 Task: Find connections with filter location Budapest VI. kerület with filter topic #entrepreneursmindsetwith filter profile language French with filter current company AFCONS Infrastructure Limited - A Shapoorji Pallonji Group Company with filter school Lady Irwin College with filter industry Transportation Programs with filter service category Growth Marketing with filter keywords title Accounts Payable/Receivable Clerk
Action: Mouse moved to (510, 67)
Screenshot: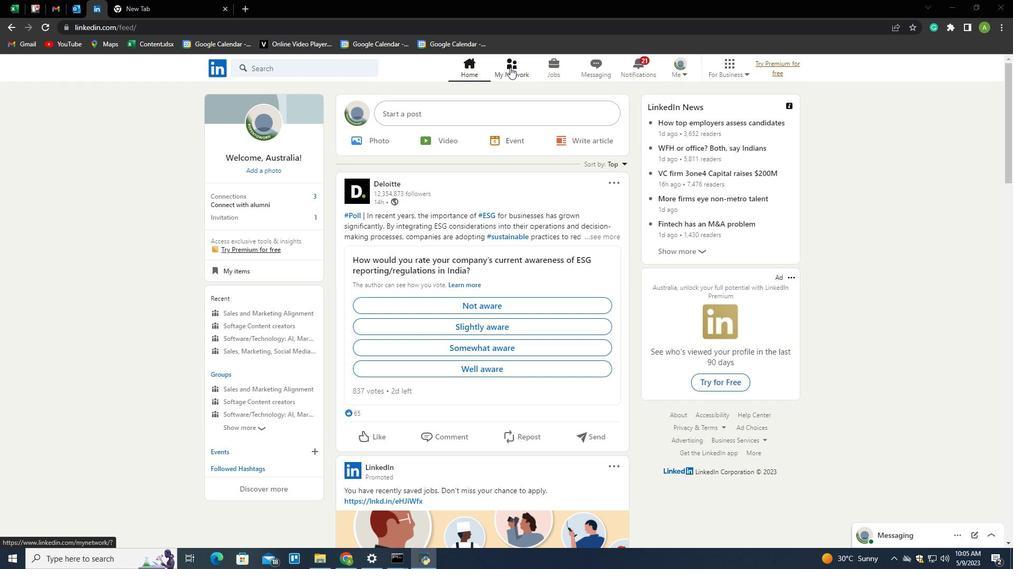 
Action: Mouse pressed left at (510, 67)
Screenshot: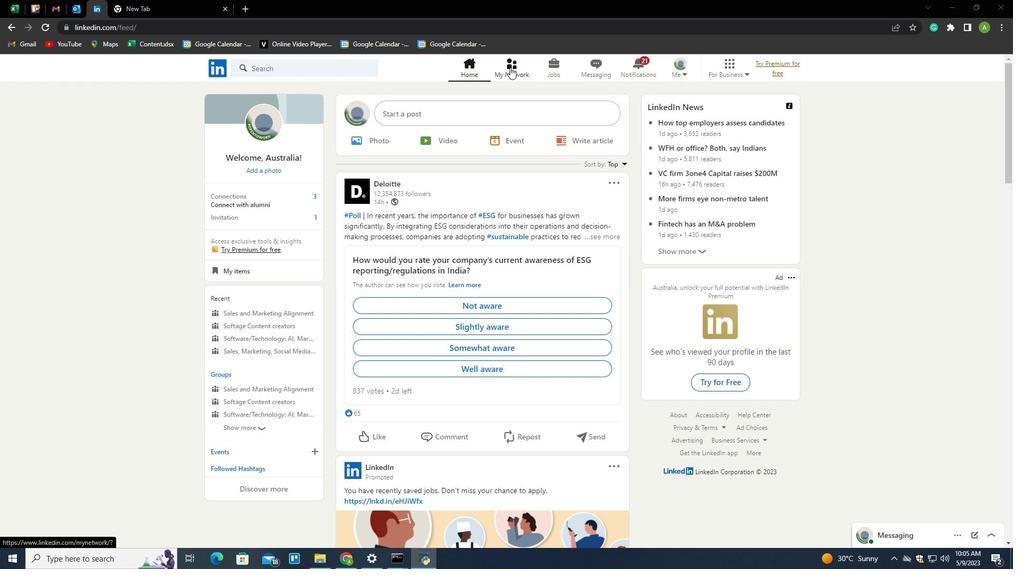 
Action: Mouse moved to (273, 127)
Screenshot: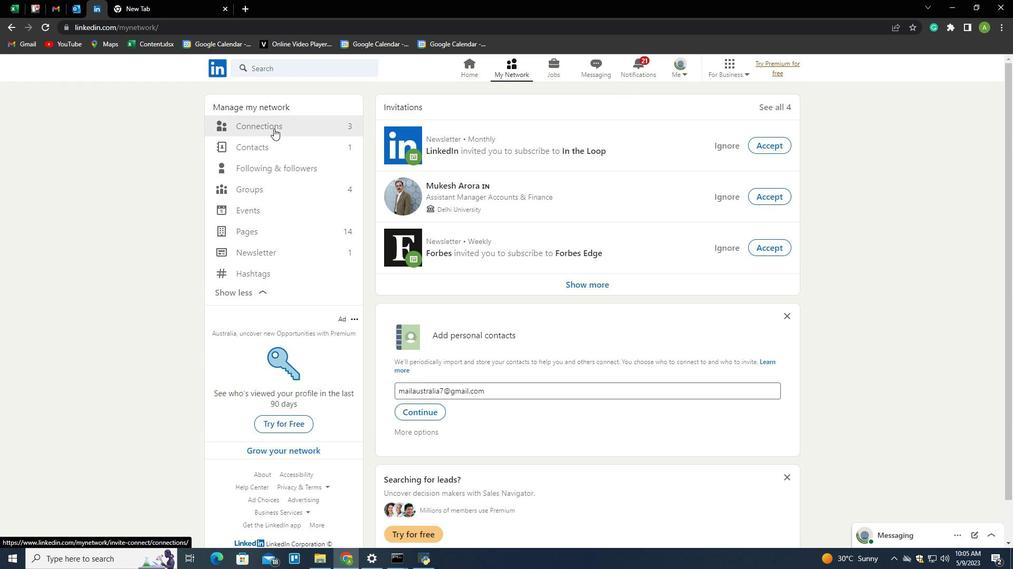 
Action: Mouse pressed left at (273, 127)
Screenshot: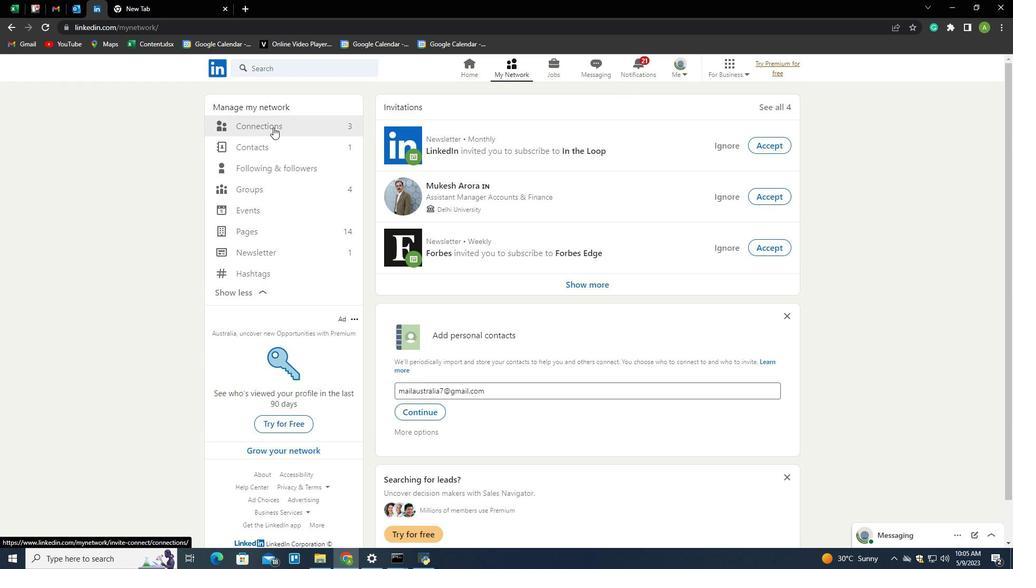 
Action: Mouse moved to (569, 128)
Screenshot: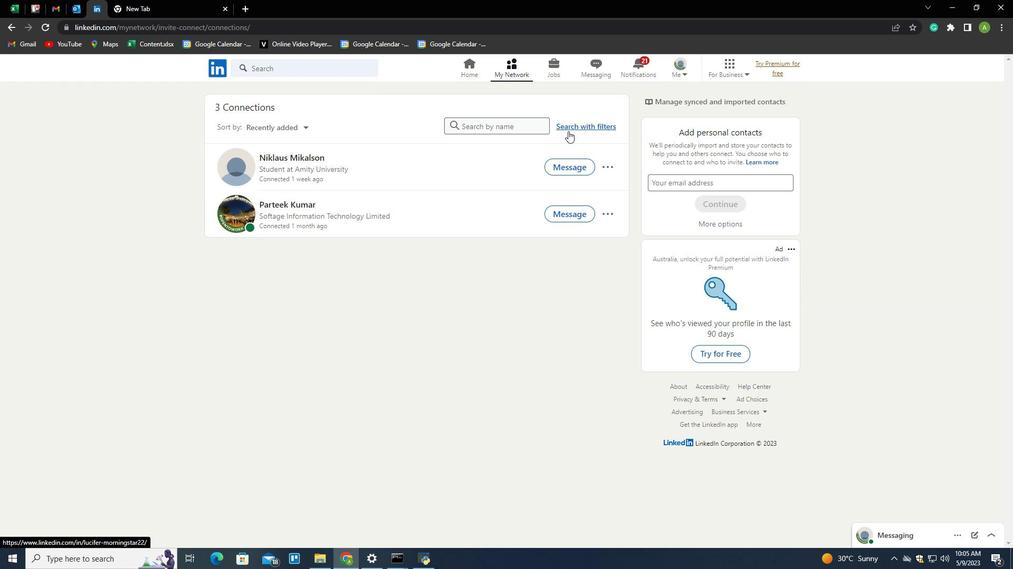 
Action: Mouse pressed left at (569, 128)
Screenshot: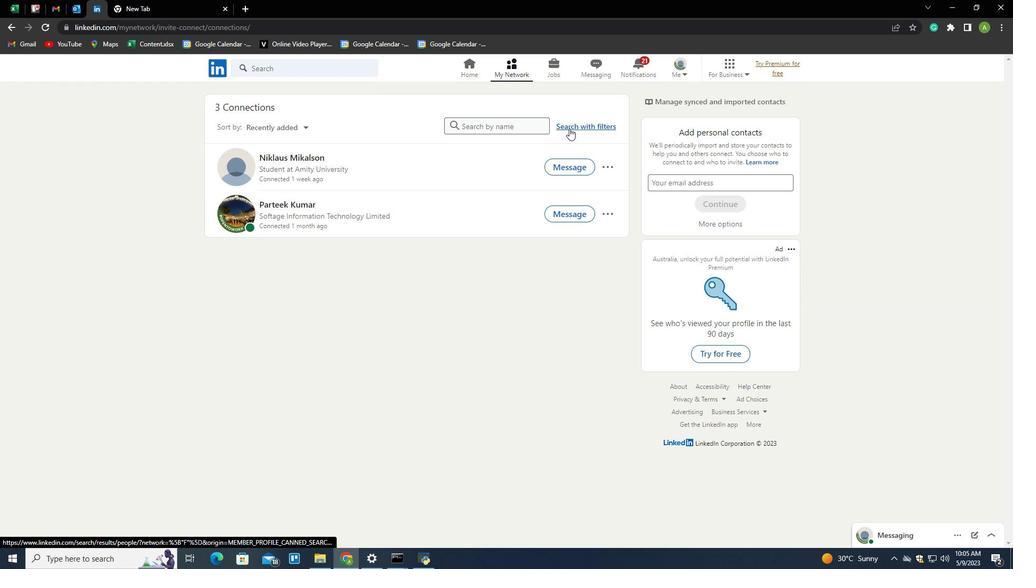 
Action: Mouse moved to (543, 94)
Screenshot: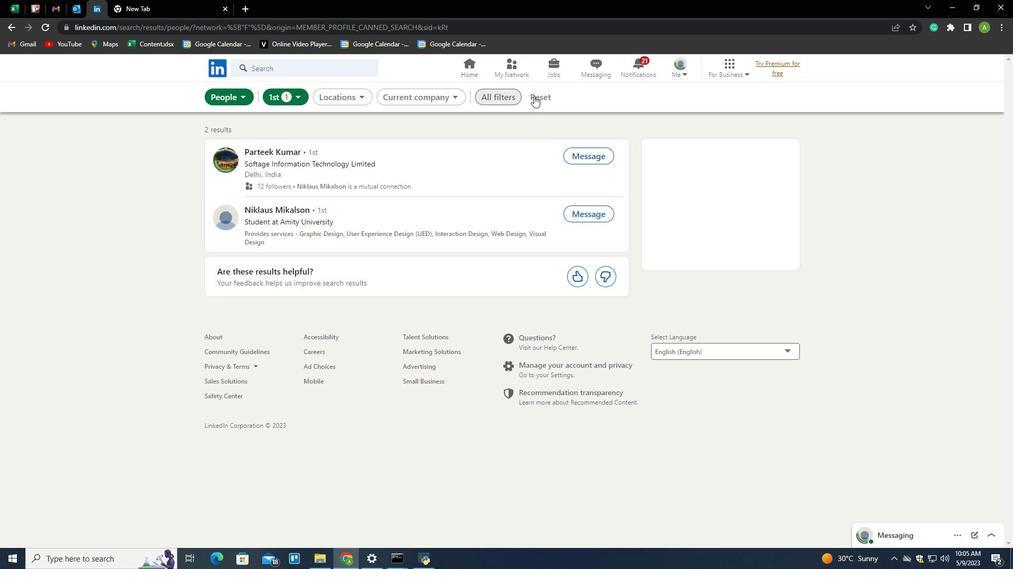 
Action: Mouse pressed left at (543, 94)
Screenshot: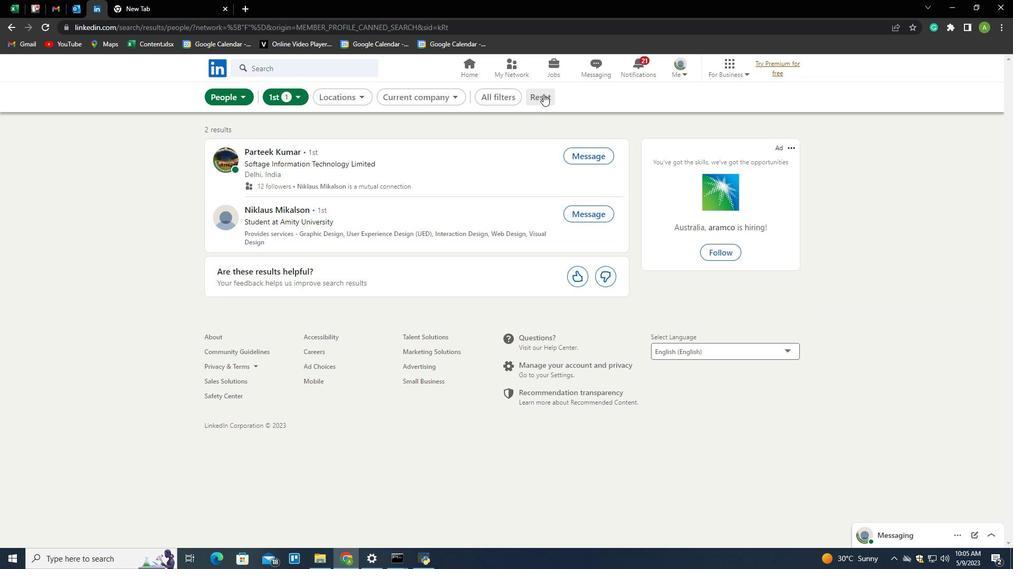 
Action: Mouse moved to (520, 95)
Screenshot: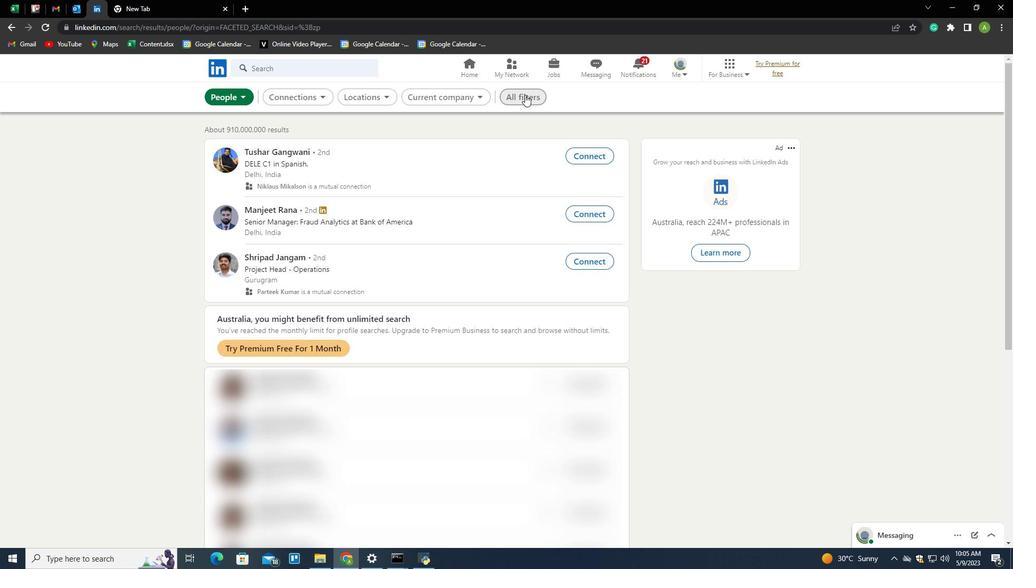 
Action: Mouse pressed left at (520, 95)
Screenshot: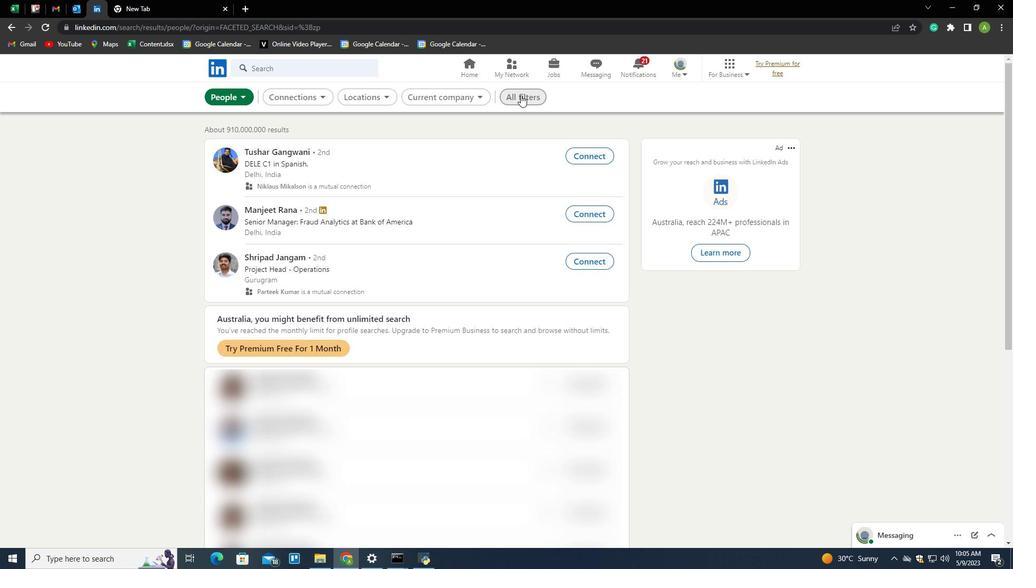 
Action: Mouse moved to (792, 301)
Screenshot: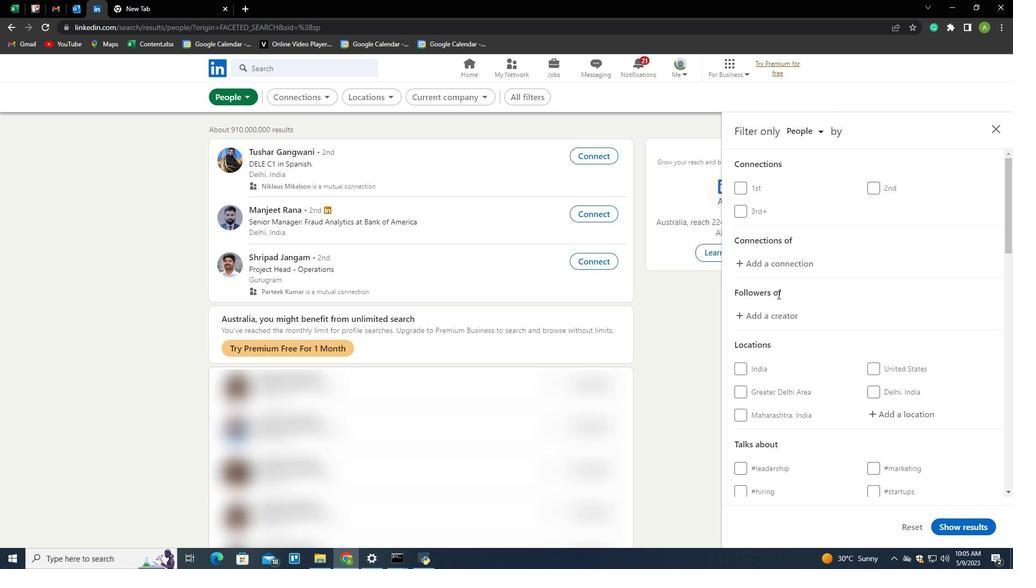 
Action: Mouse scrolled (792, 301) with delta (0, 0)
Screenshot: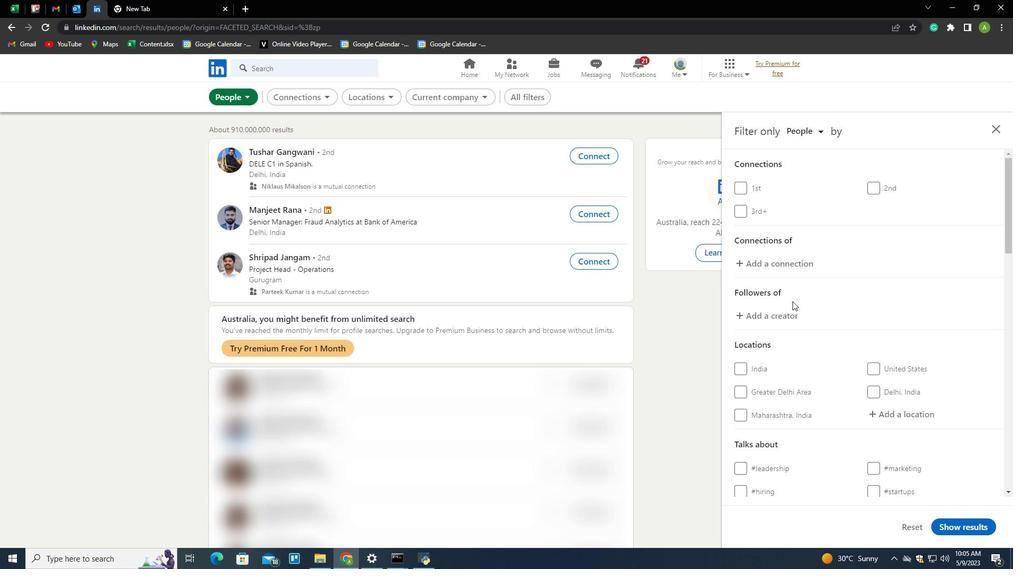 
Action: Mouse scrolled (792, 301) with delta (0, 0)
Screenshot: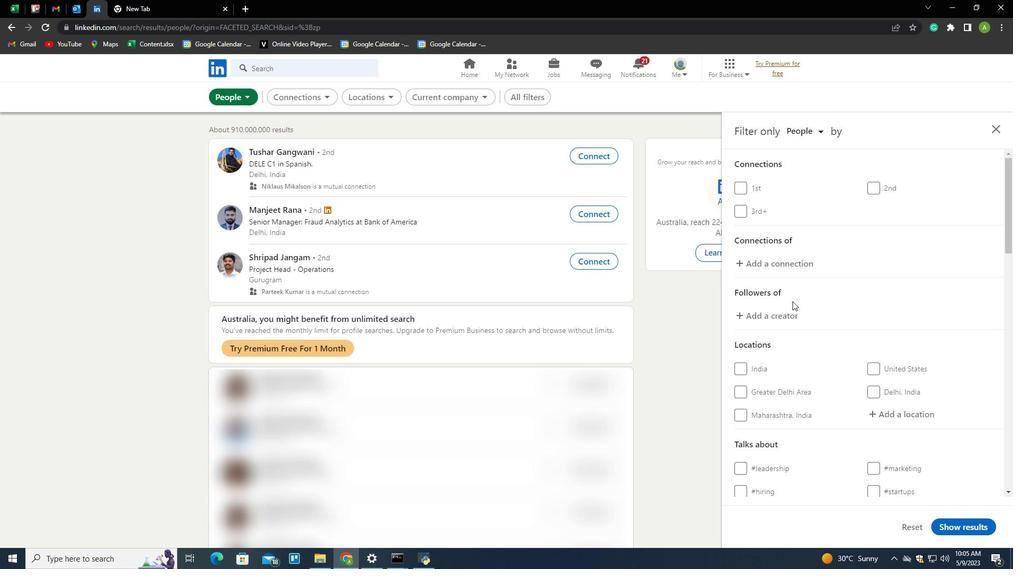 
Action: Mouse scrolled (792, 301) with delta (0, 0)
Screenshot: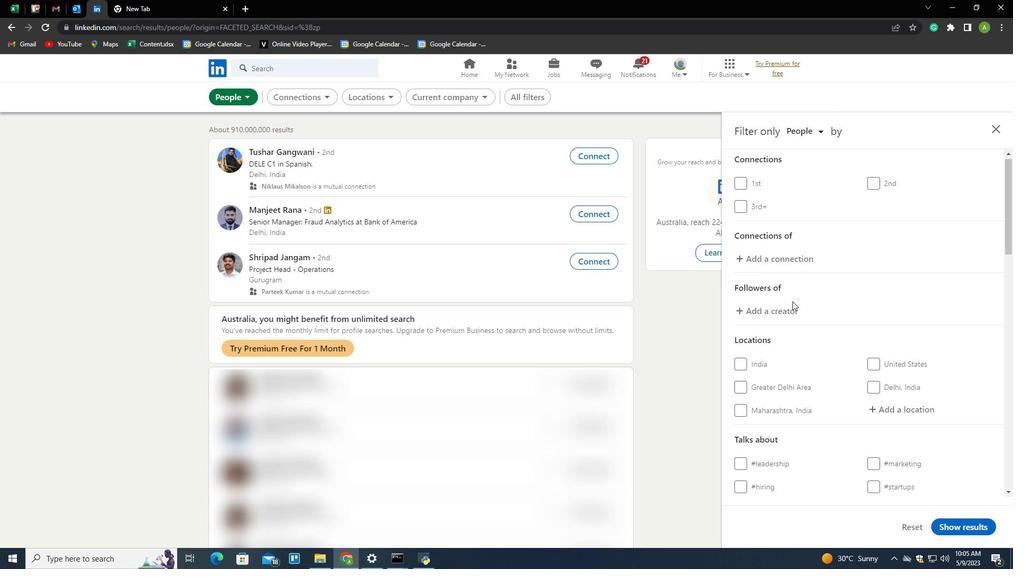 
Action: Mouse scrolled (792, 301) with delta (0, 0)
Screenshot: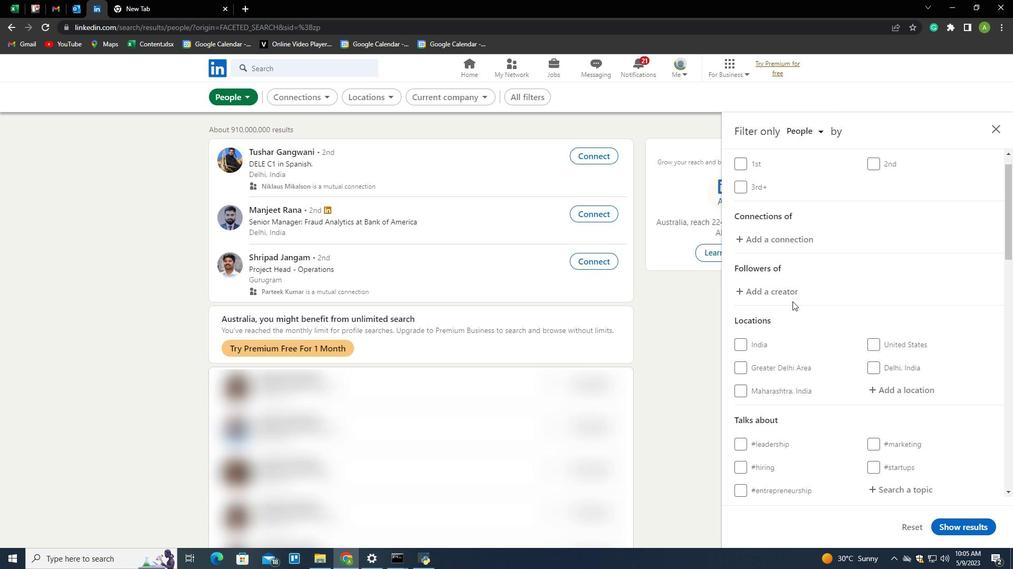 
Action: Mouse moved to (897, 208)
Screenshot: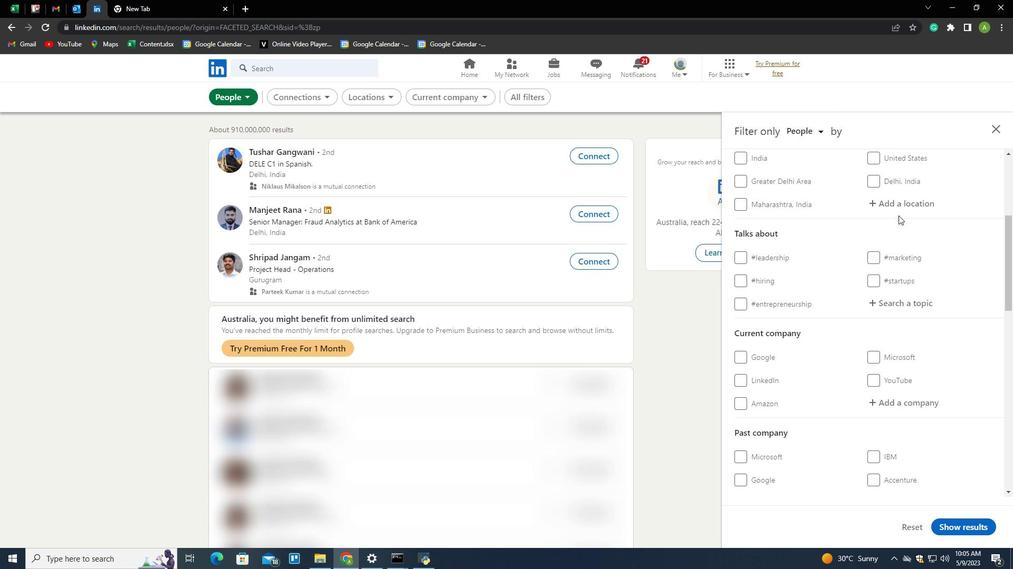 
Action: Mouse pressed left at (897, 208)
Screenshot: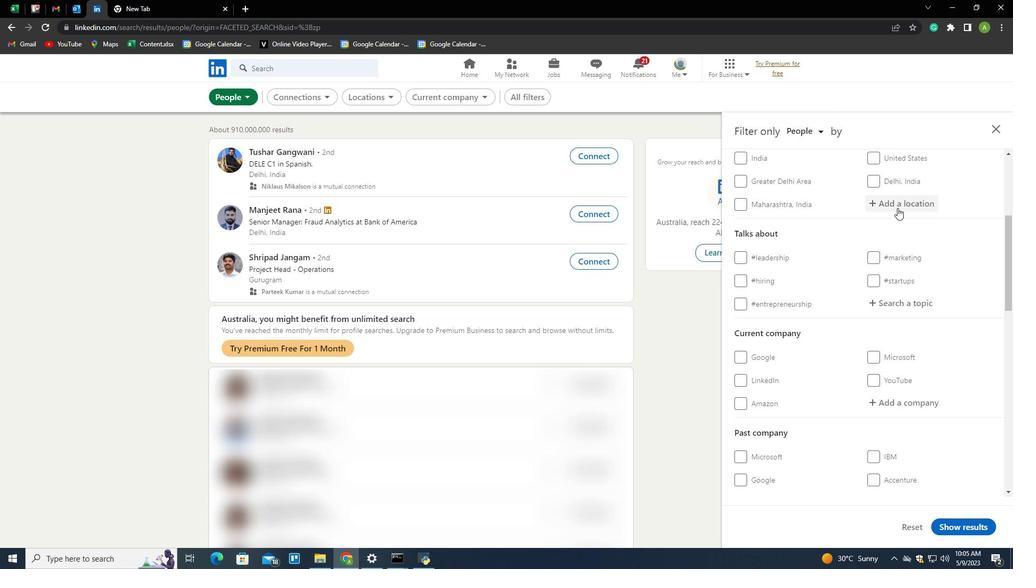 
Action: Key pressed <Key.shift>Budapest<Key.down><Key.enter>
Screenshot: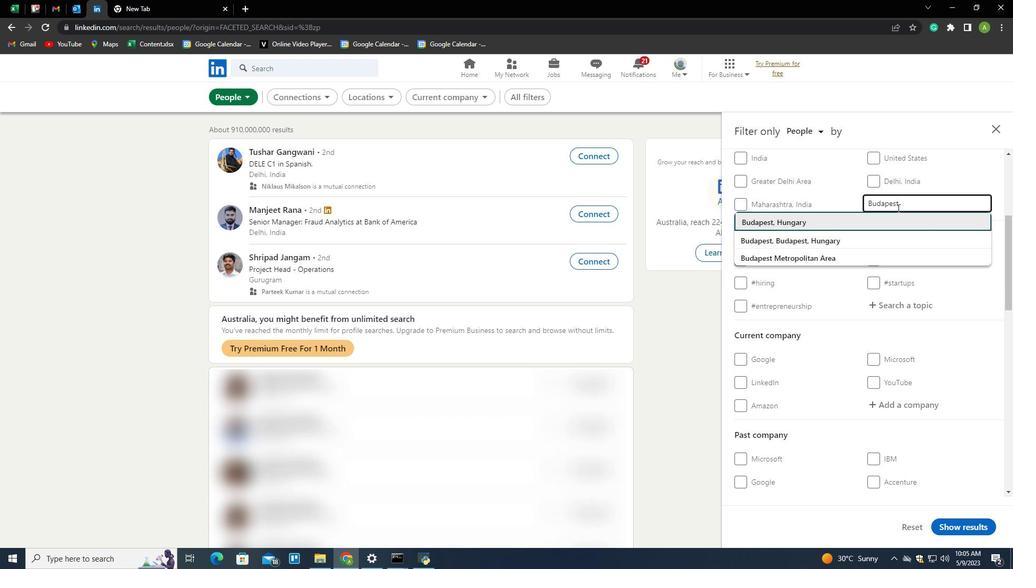 
Action: Mouse moved to (897, 207)
Screenshot: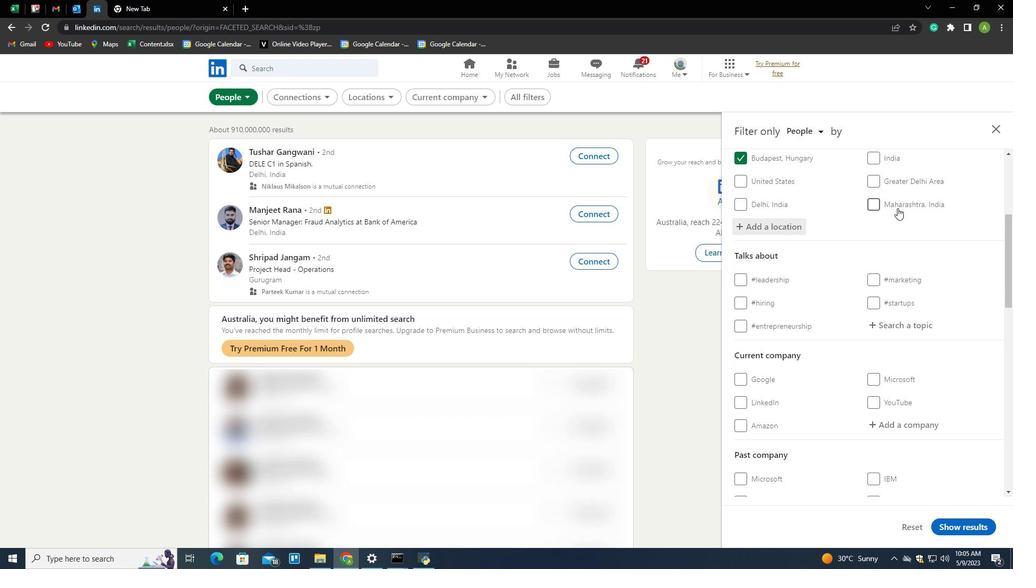 
Action: Mouse scrolled (897, 207) with delta (0, 0)
Screenshot: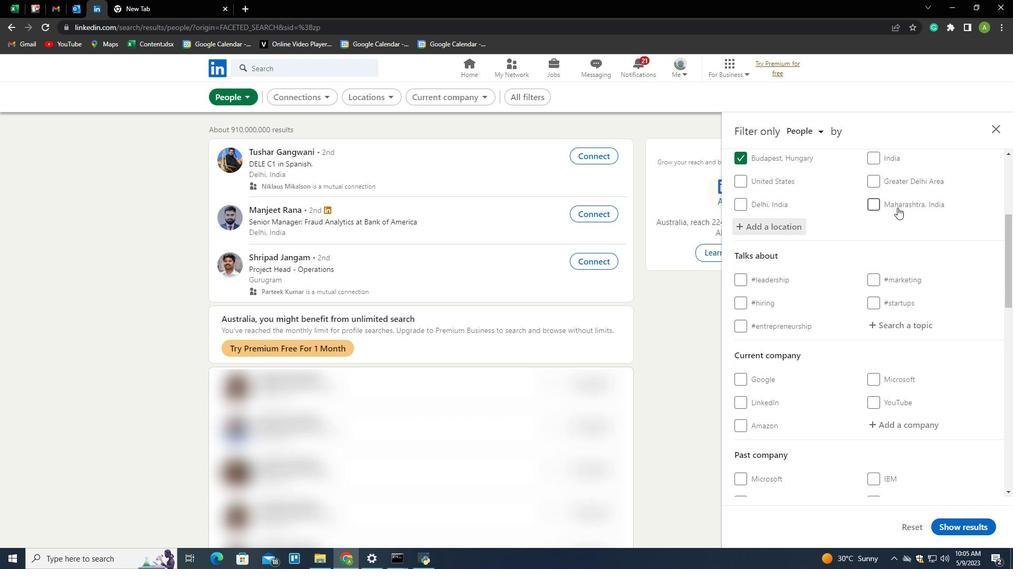 
Action: Mouse scrolled (897, 207) with delta (0, 0)
Screenshot: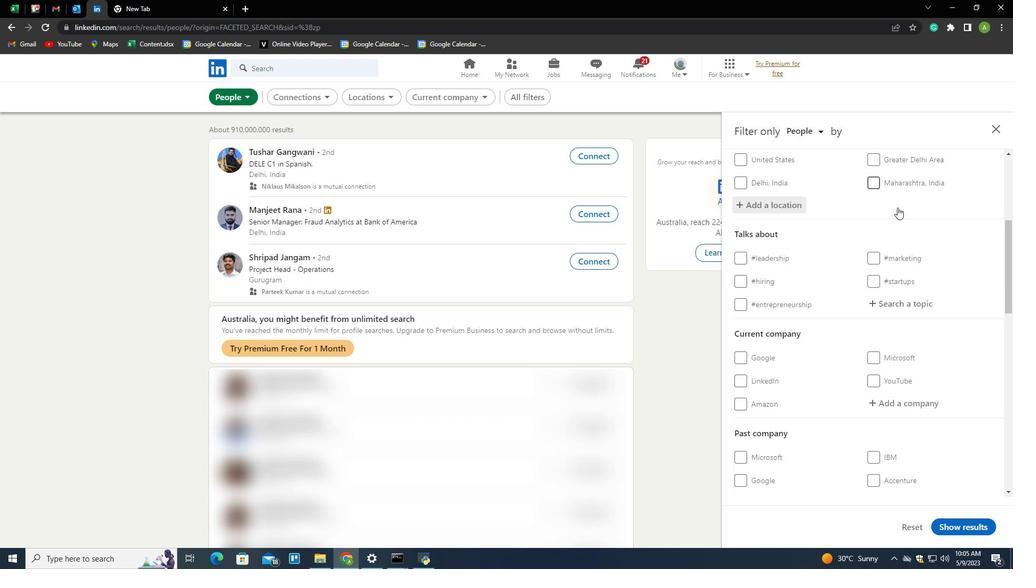 
Action: Mouse moved to (890, 225)
Screenshot: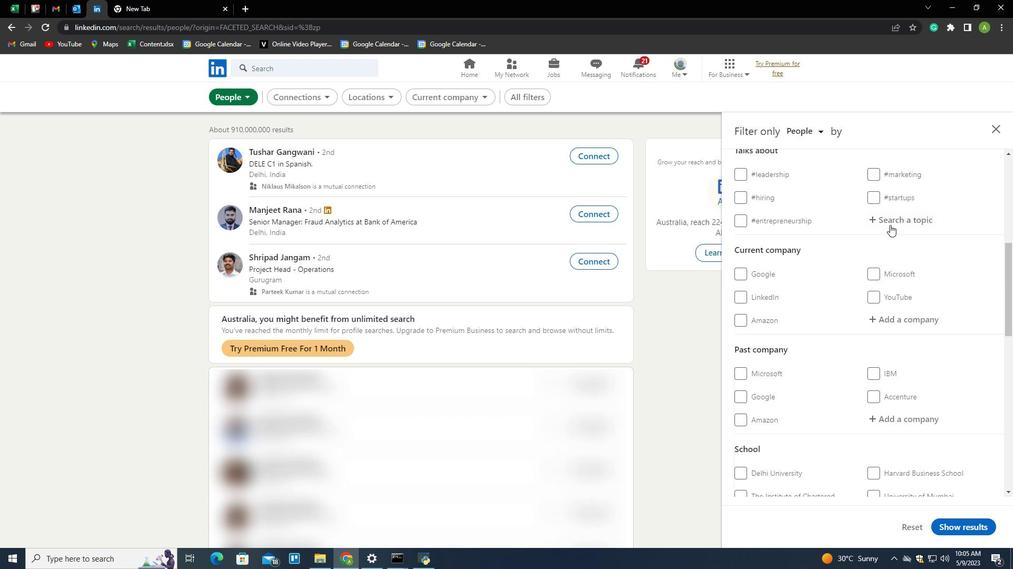 
Action: Mouse pressed left at (890, 225)
Screenshot: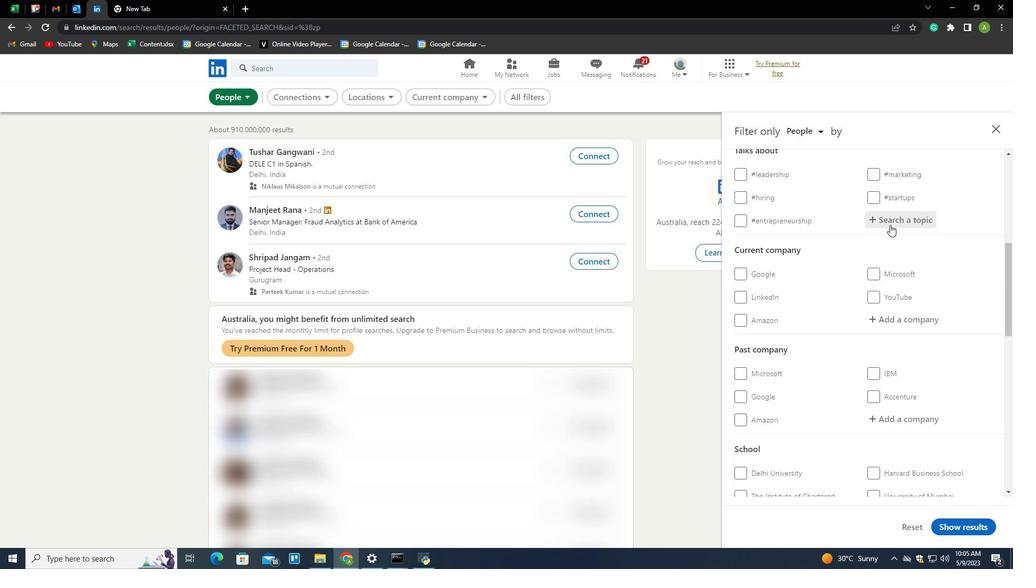 
Action: Key pressed entrepreneursmindset<Key.down><Key.enter>
Screenshot: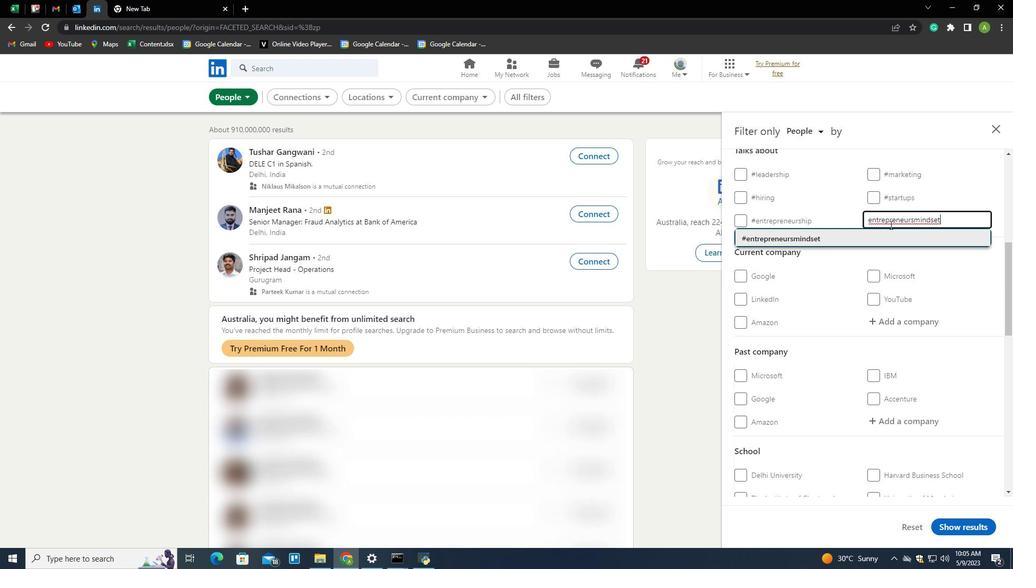 
Action: Mouse scrolled (890, 224) with delta (0, 0)
Screenshot: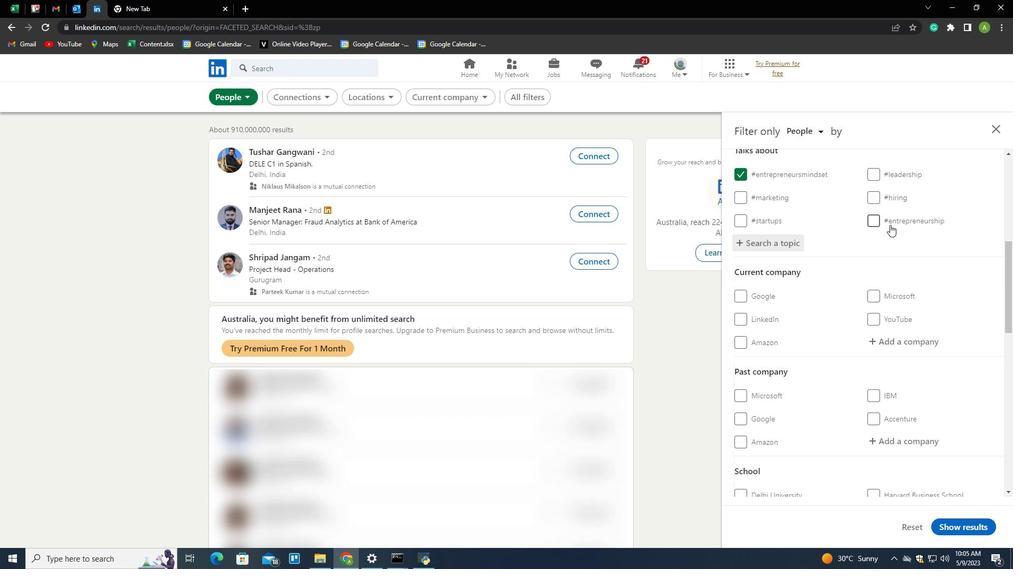 
Action: Mouse scrolled (890, 224) with delta (0, 0)
Screenshot: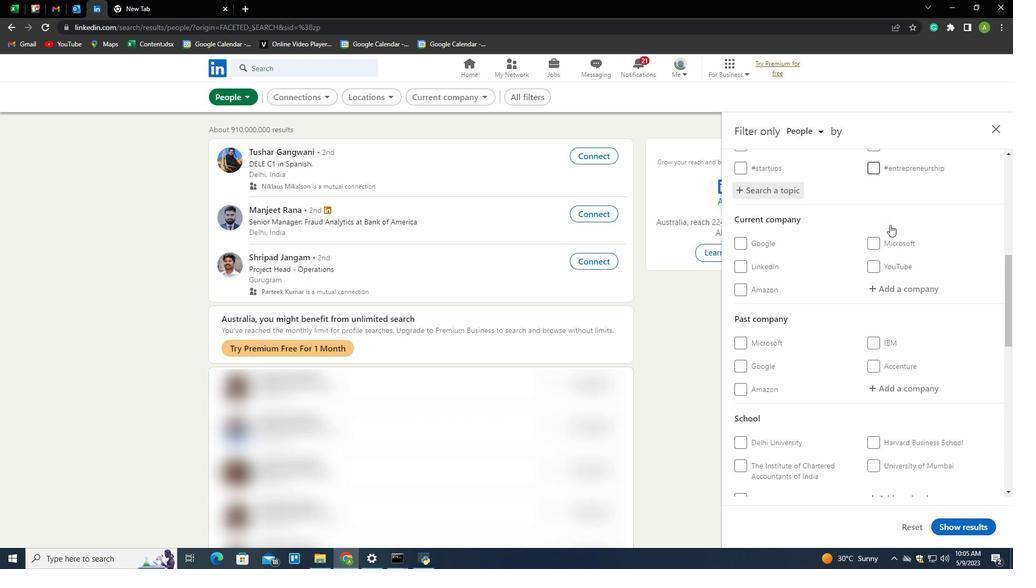 
Action: Mouse scrolled (890, 224) with delta (0, 0)
Screenshot: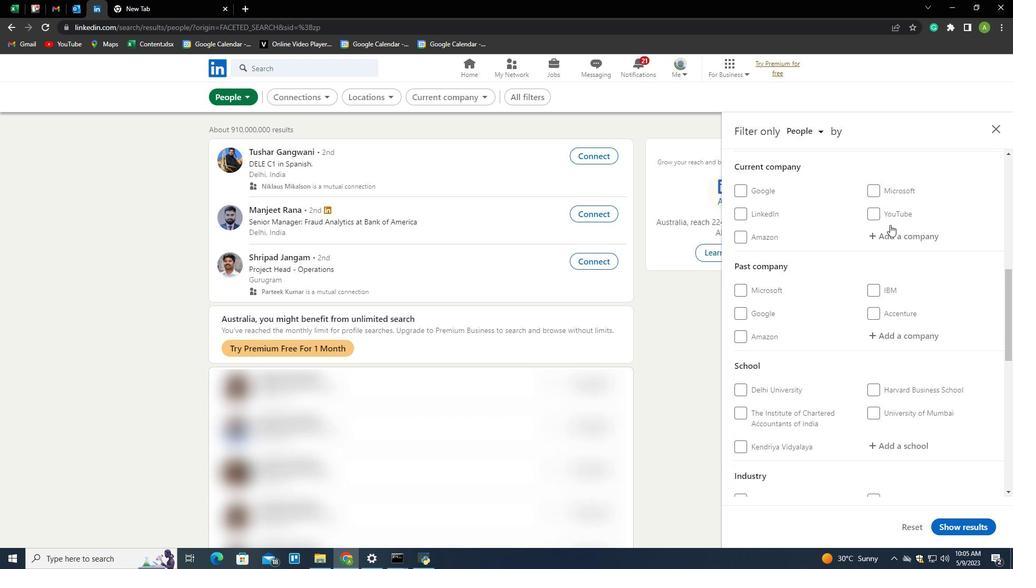 
Action: Mouse scrolled (890, 224) with delta (0, 0)
Screenshot: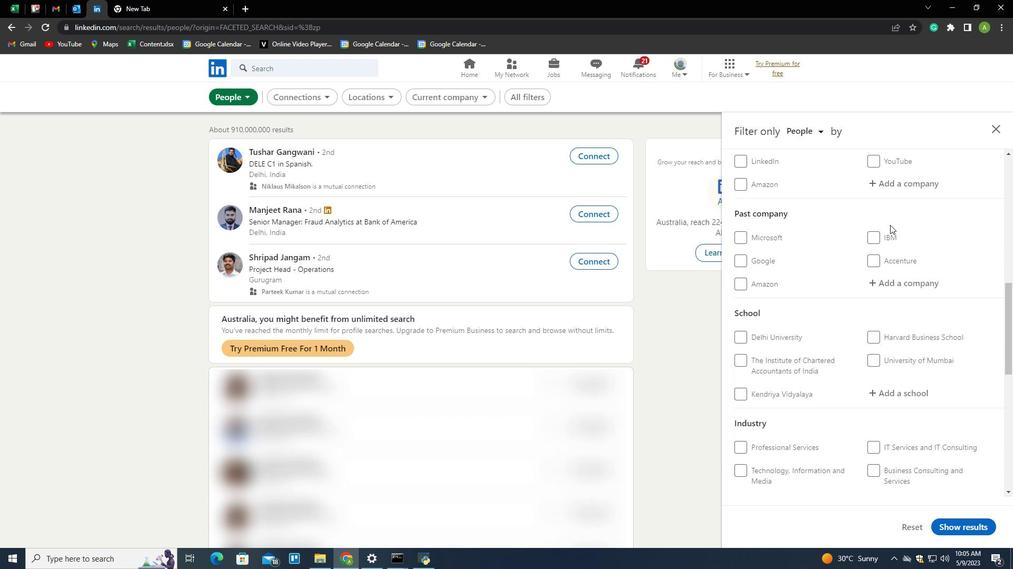 
Action: Mouse scrolled (890, 224) with delta (0, 0)
Screenshot: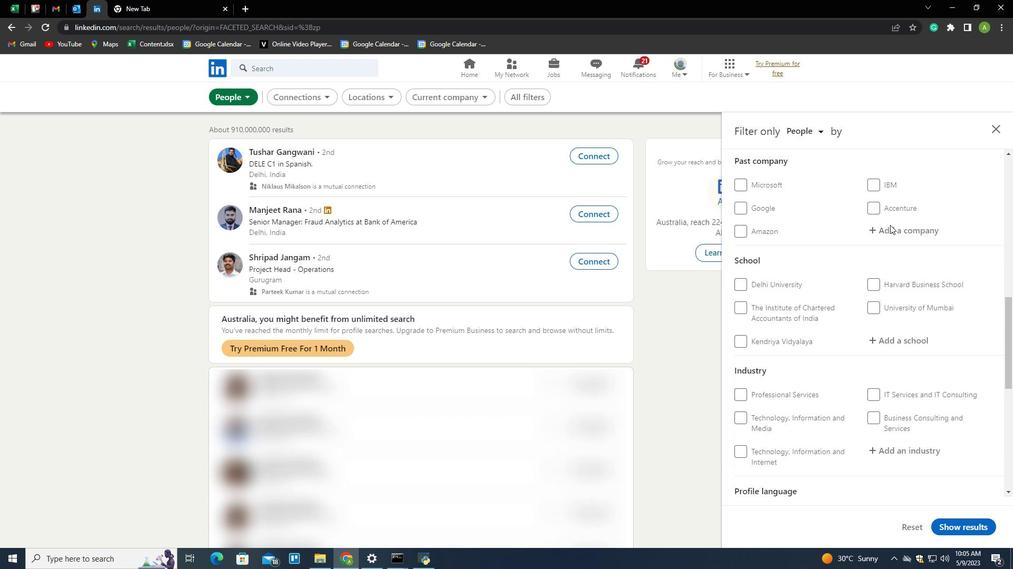 
Action: Mouse scrolled (890, 224) with delta (0, 0)
Screenshot: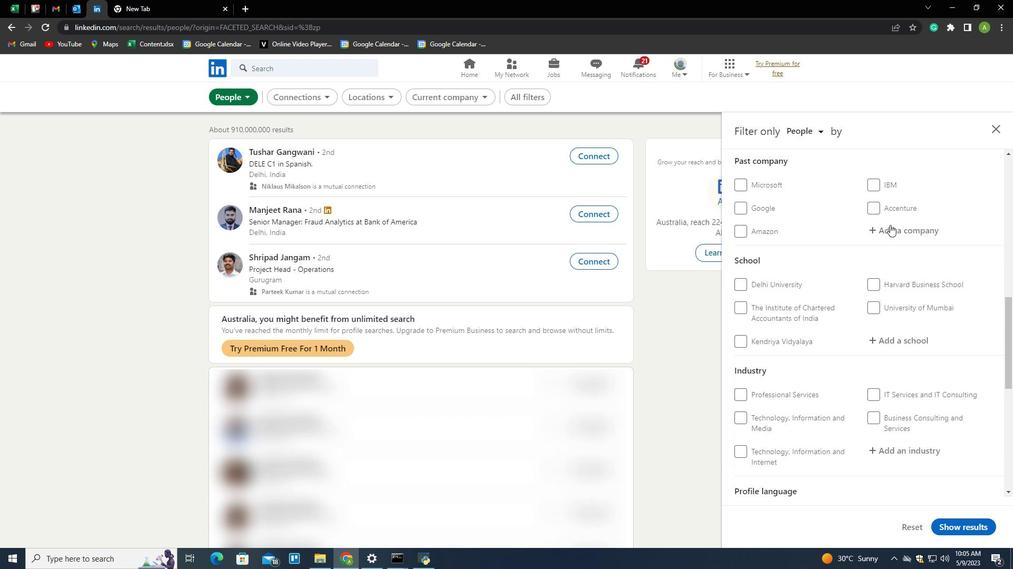 
Action: Mouse scrolled (890, 224) with delta (0, 0)
Screenshot: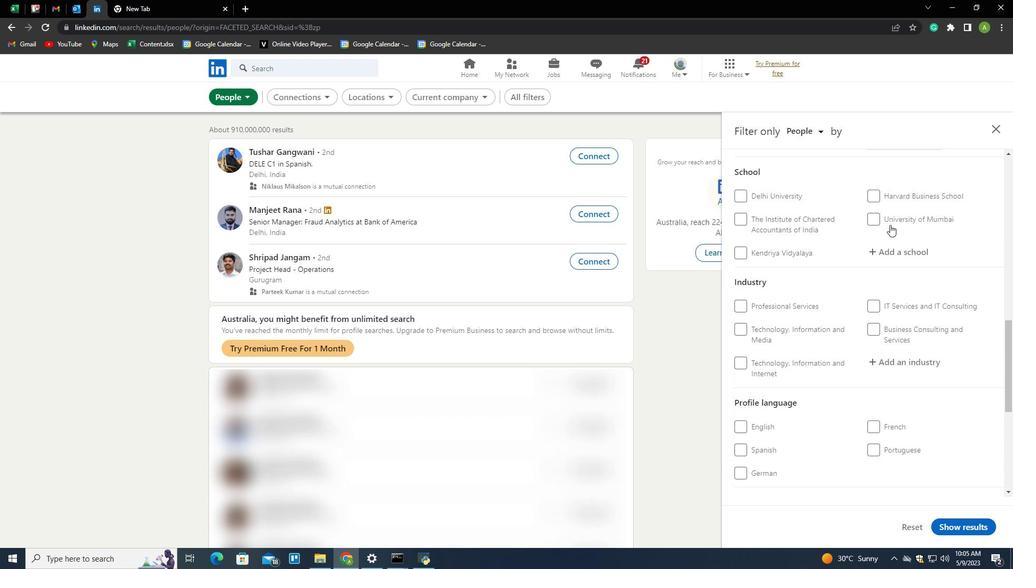 
Action: Mouse scrolled (890, 224) with delta (0, 0)
Screenshot: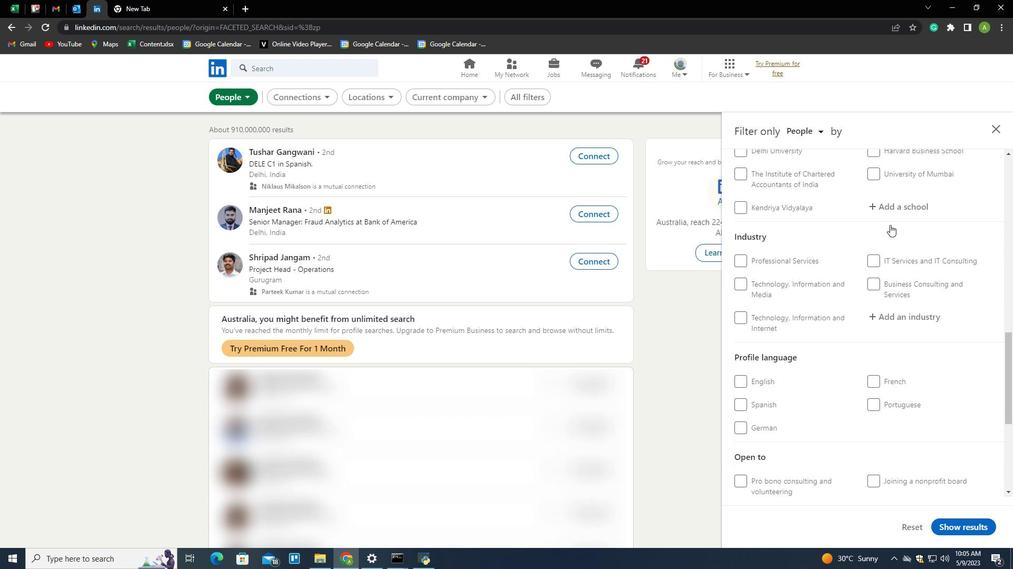 
Action: Mouse scrolled (890, 224) with delta (0, 0)
Screenshot: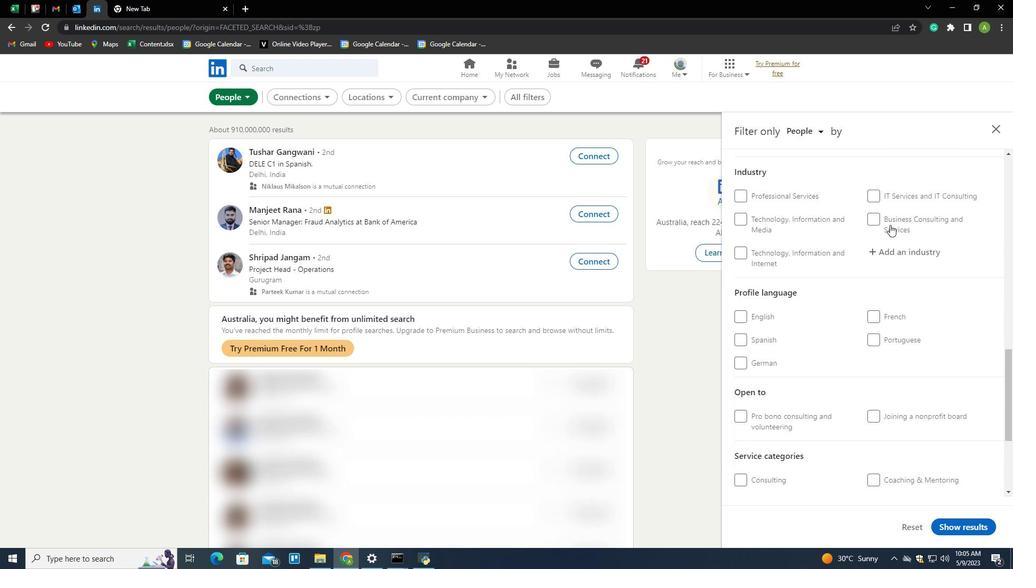 
Action: Mouse scrolled (890, 224) with delta (0, 0)
Screenshot: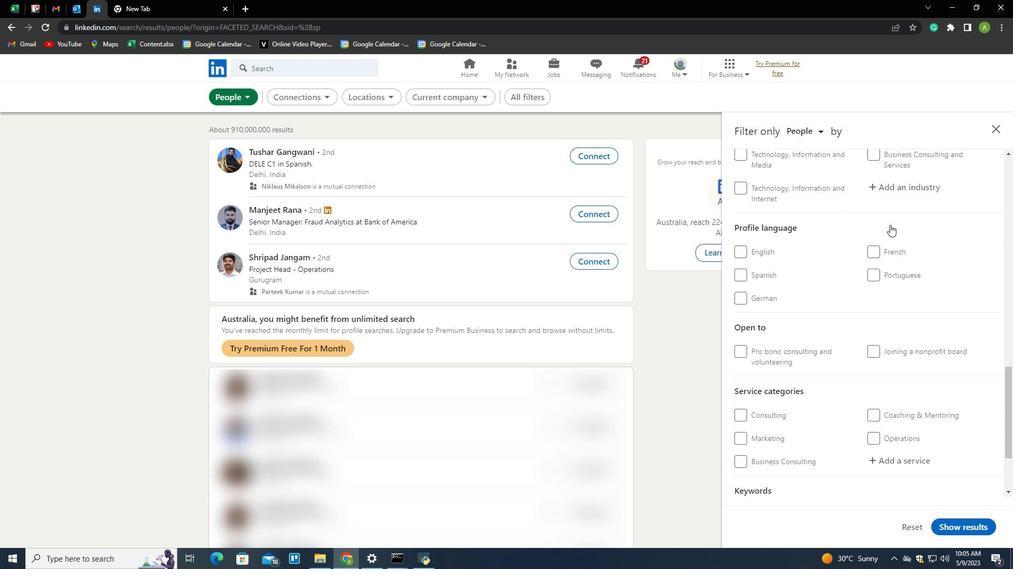
Action: Mouse scrolled (890, 224) with delta (0, 0)
Screenshot: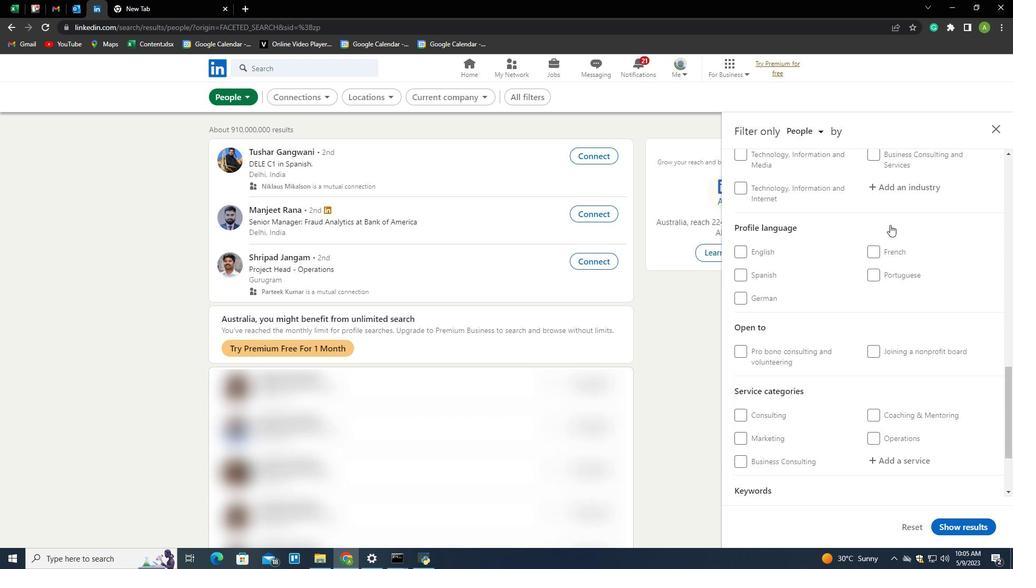 
Action: Mouse scrolled (890, 224) with delta (0, 0)
Screenshot: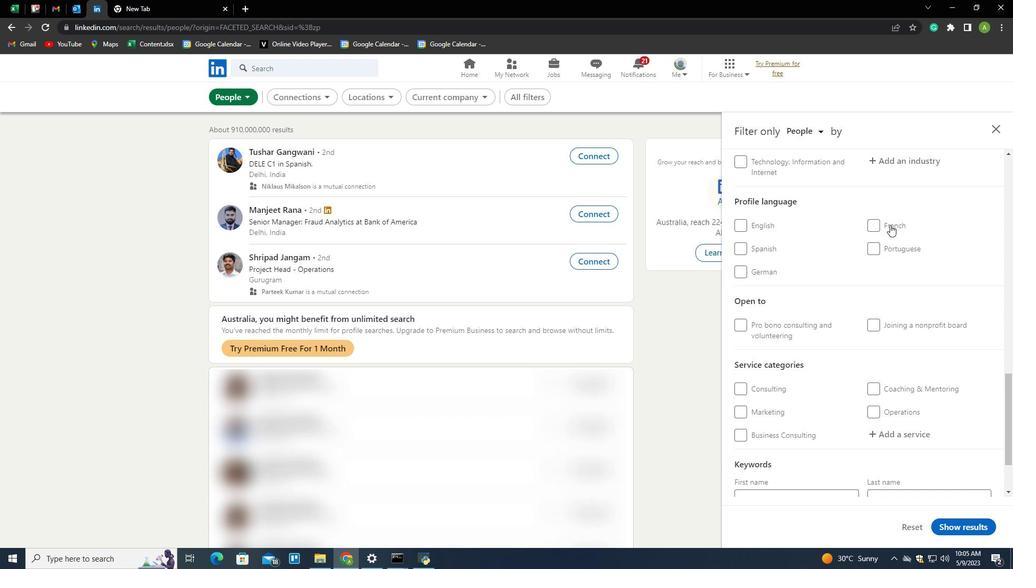 
Action: Mouse scrolled (890, 224) with delta (0, 0)
Screenshot: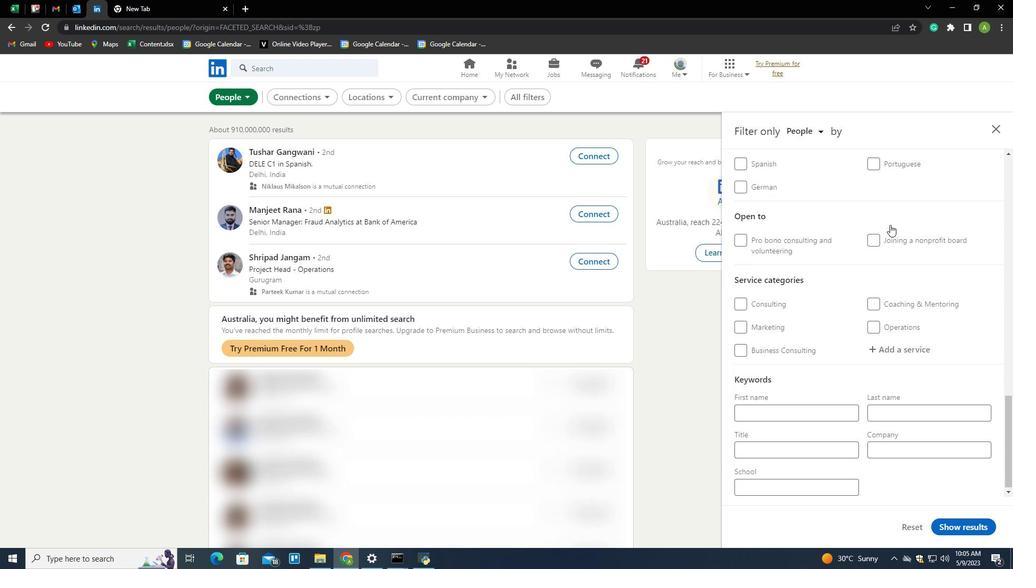 
Action: Mouse scrolled (890, 225) with delta (0, 0)
Screenshot: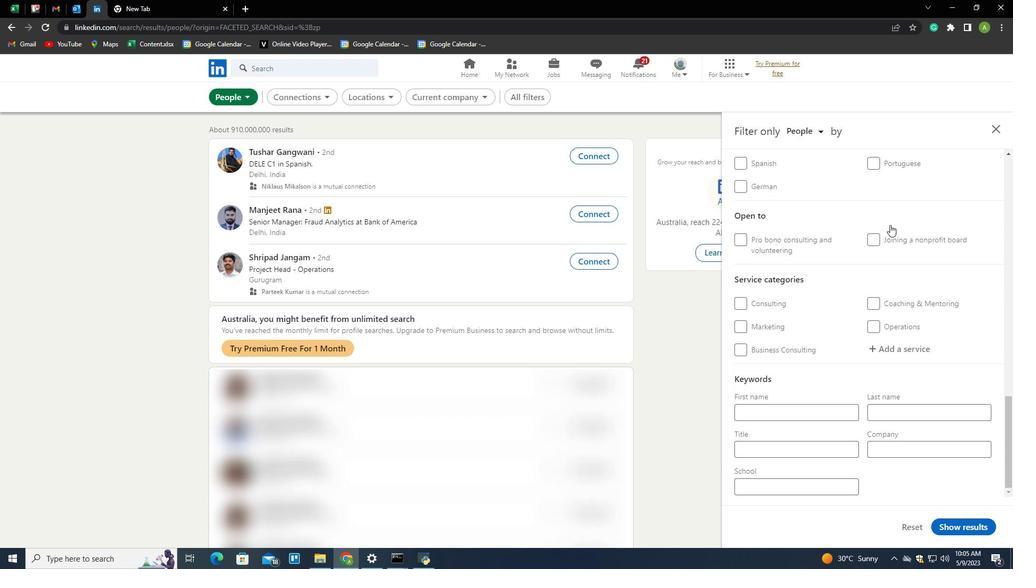 
Action: Mouse moved to (876, 192)
Screenshot: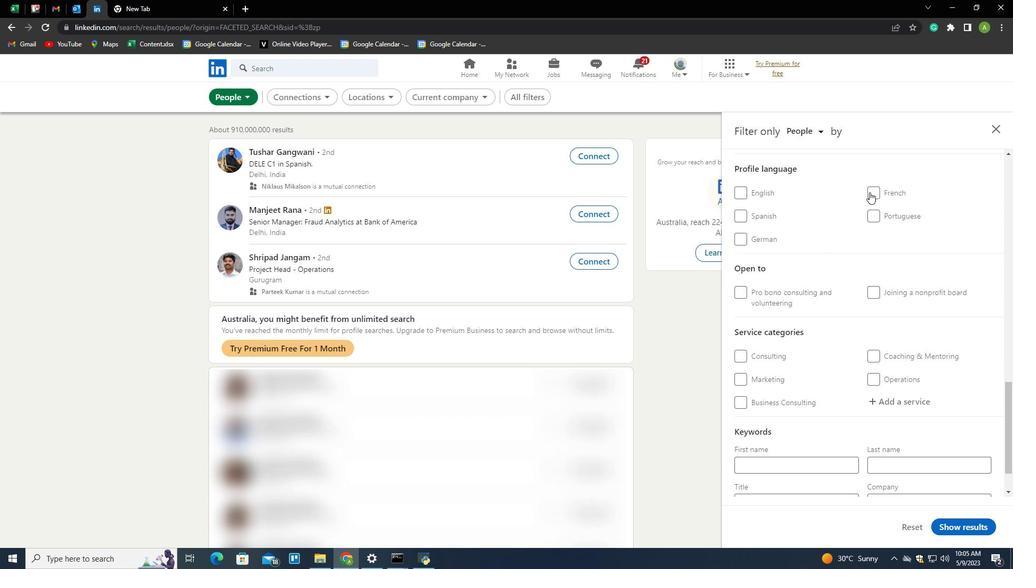 
Action: Mouse pressed left at (876, 192)
Screenshot: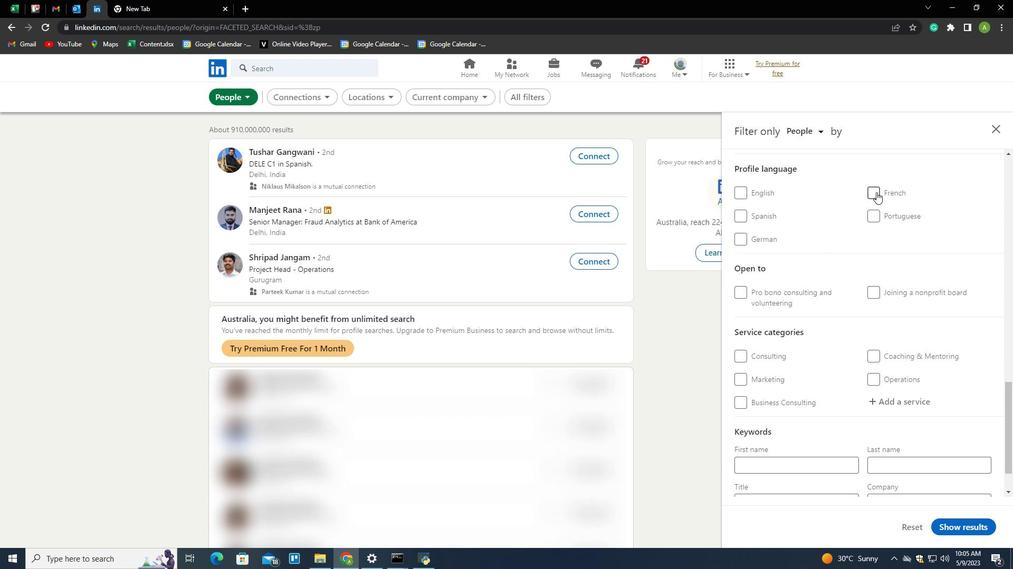 
Action: Mouse moved to (914, 260)
Screenshot: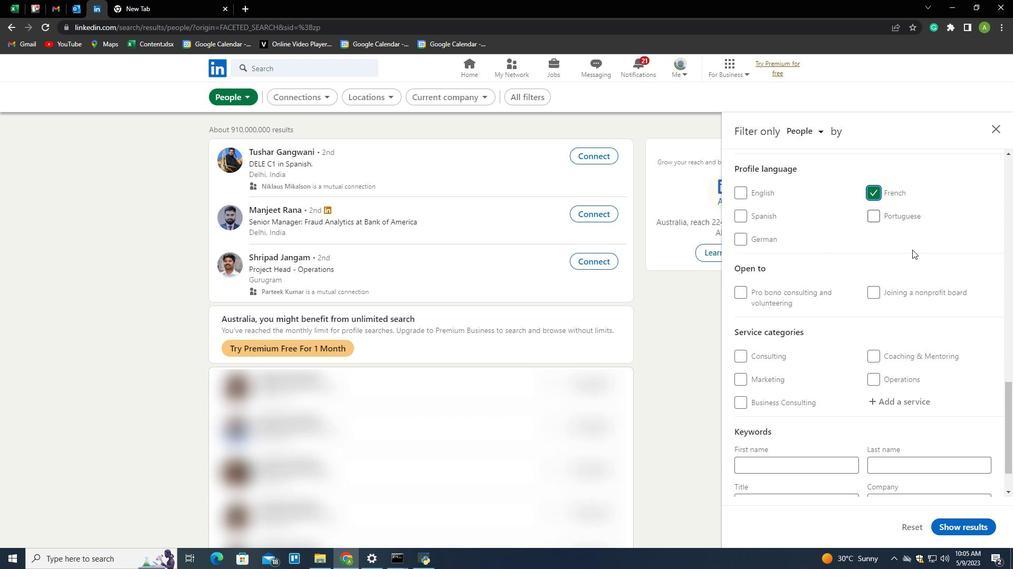 
Action: Mouse scrolled (914, 261) with delta (0, 0)
Screenshot: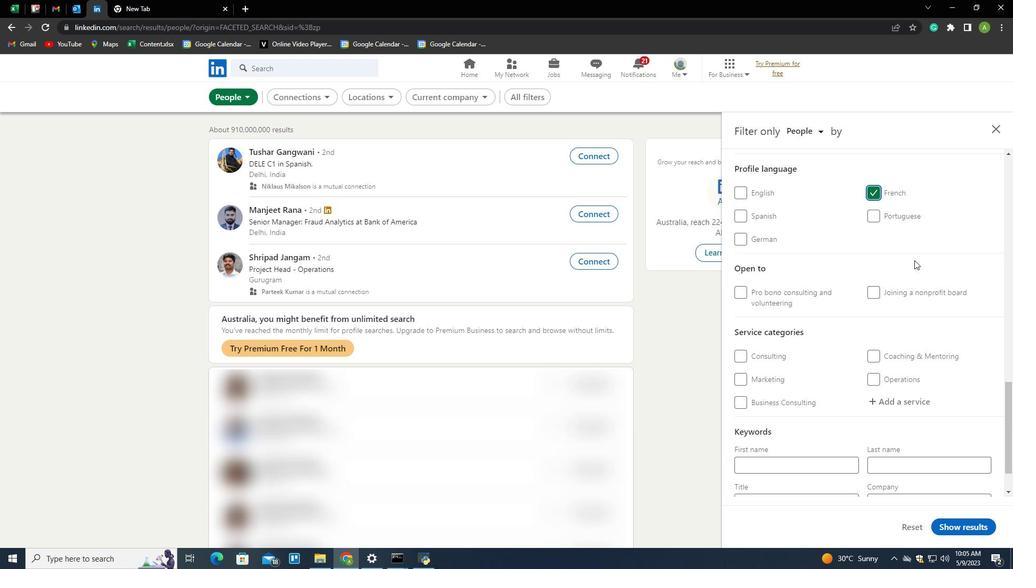 
Action: Mouse scrolled (914, 261) with delta (0, 0)
Screenshot: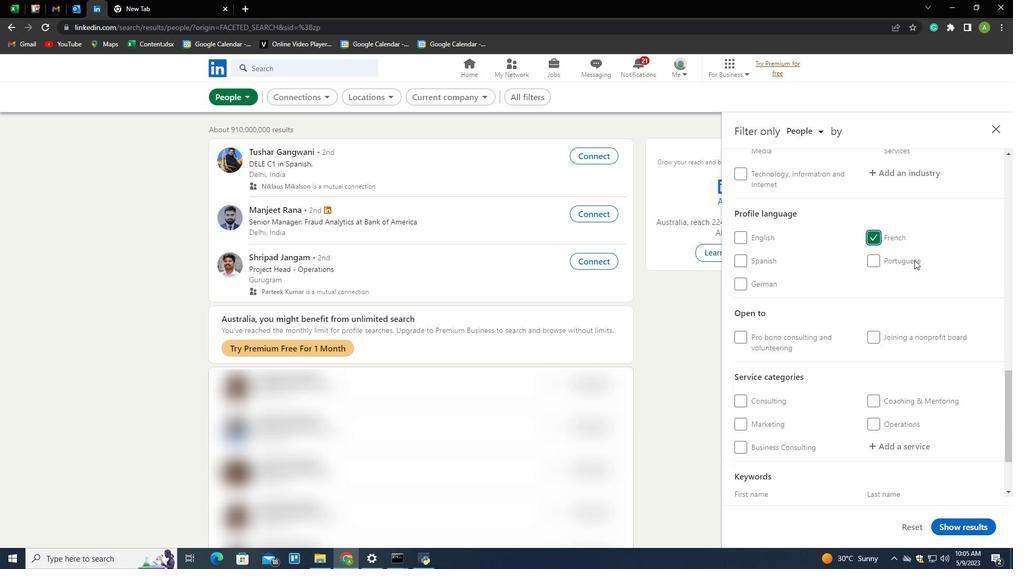 
Action: Mouse scrolled (914, 261) with delta (0, 0)
Screenshot: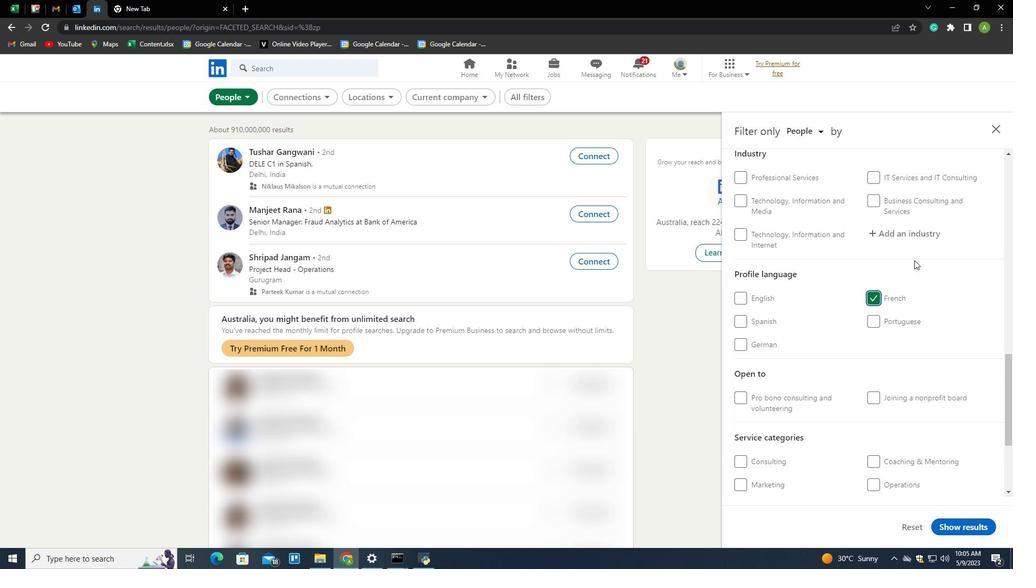 
Action: Mouse scrolled (914, 261) with delta (0, 0)
Screenshot: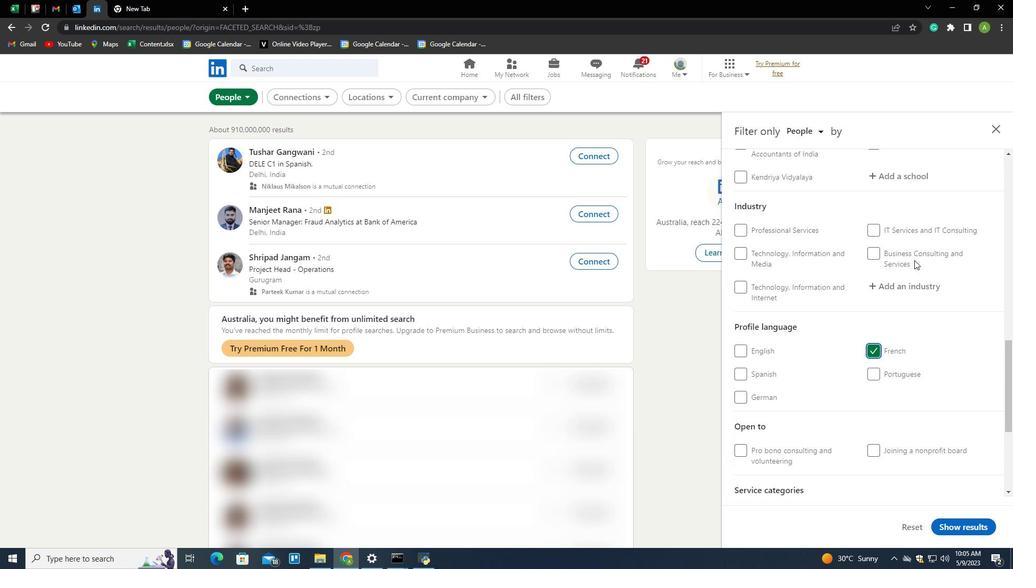 
Action: Mouse scrolled (914, 261) with delta (0, 0)
Screenshot: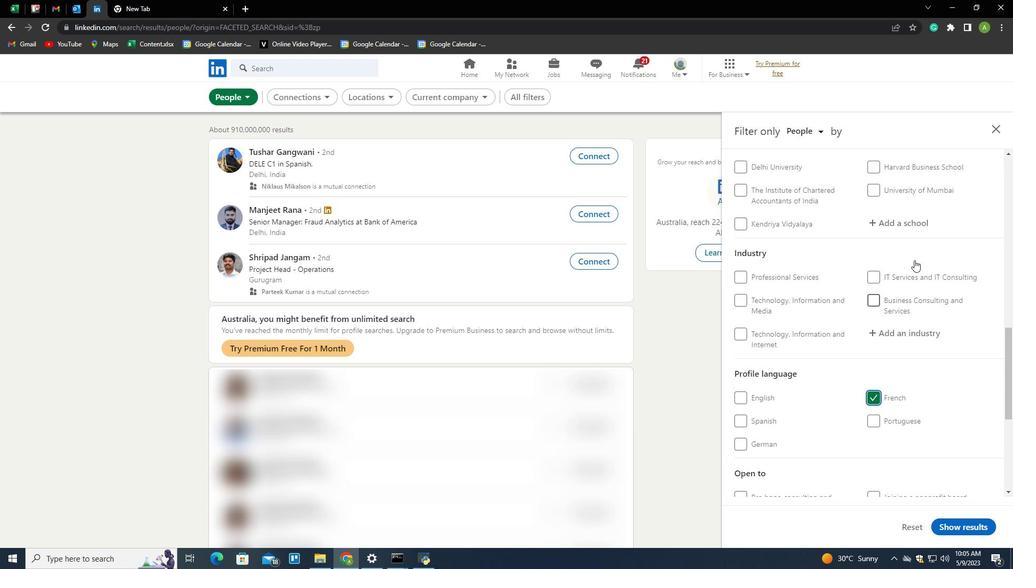 
Action: Mouse scrolled (914, 261) with delta (0, 0)
Screenshot: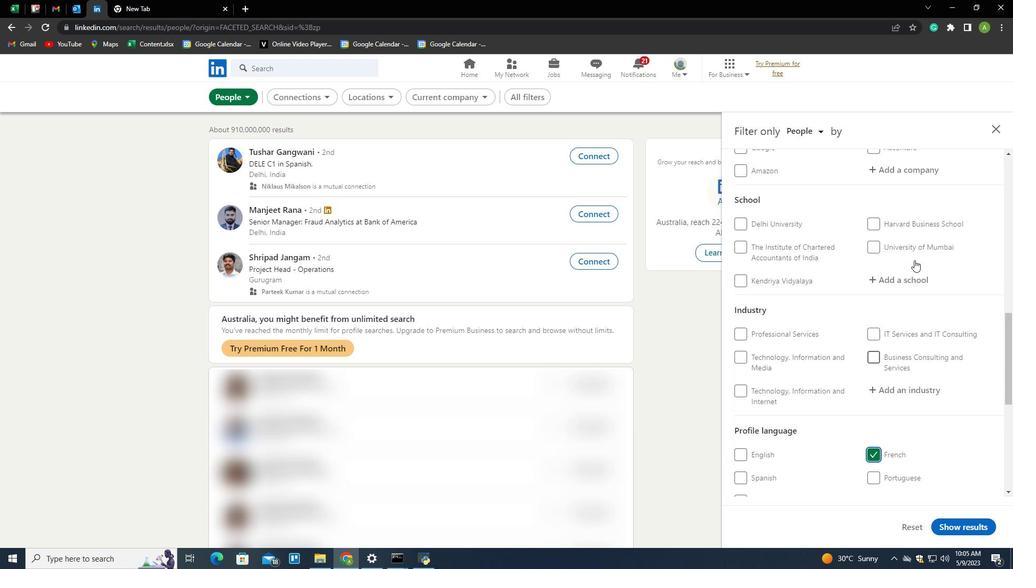 
Action: Mouse scrolled (914, 261) with delta (0, 0)
Screenshot: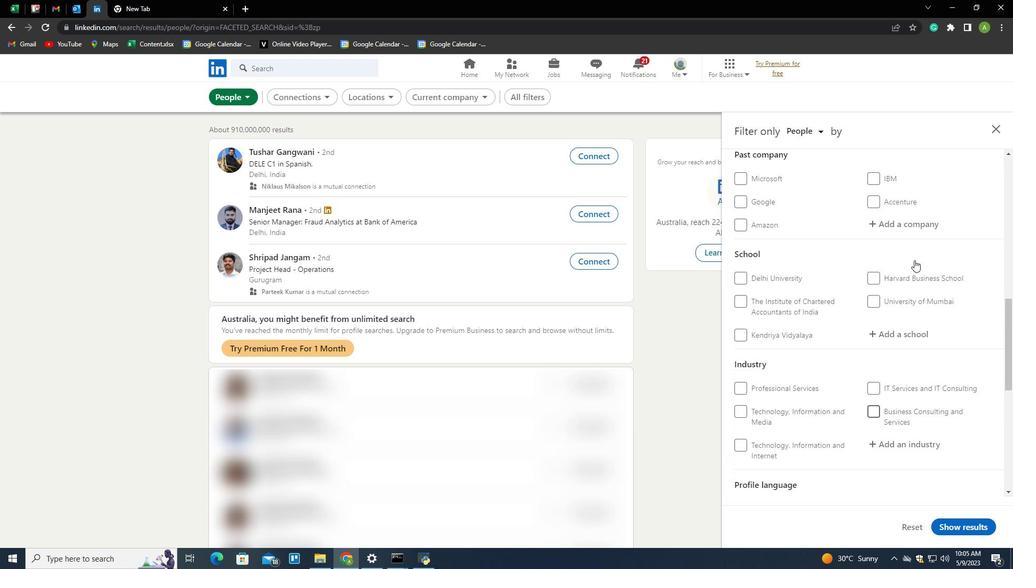 
Action: Mouse scrolled (914, 261) with delta (0, 0)
Screenshot: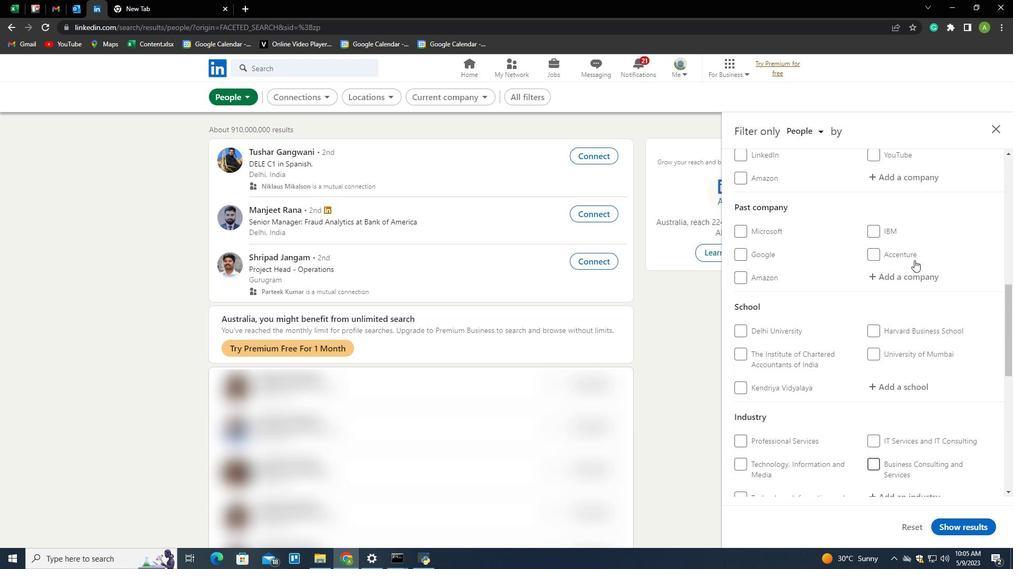 
Action: Mouse scrolled (914, 261) with delta (0, 0)
Screenshot: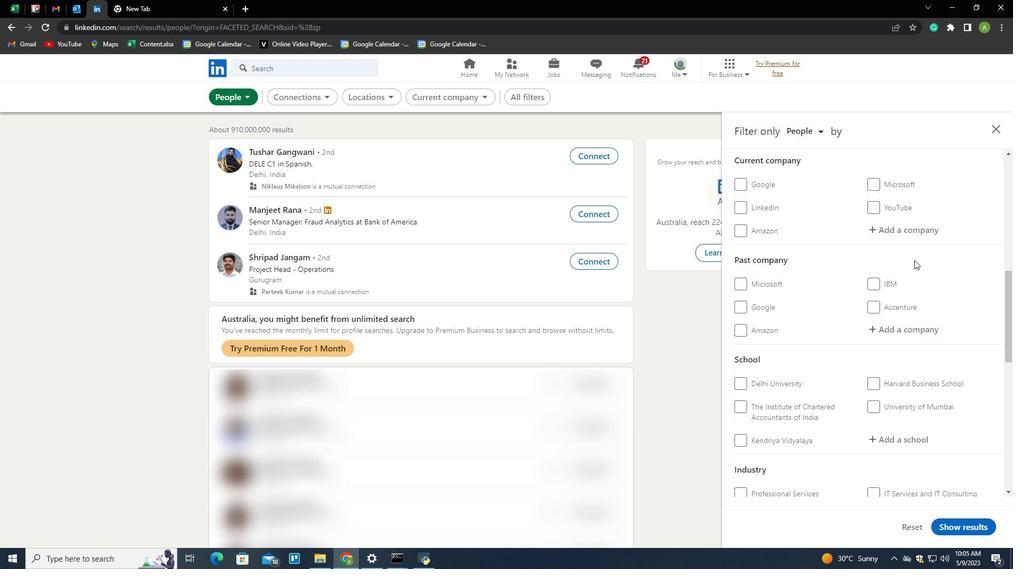 
Action: Mouse moved to (910, 284)
Screenshot: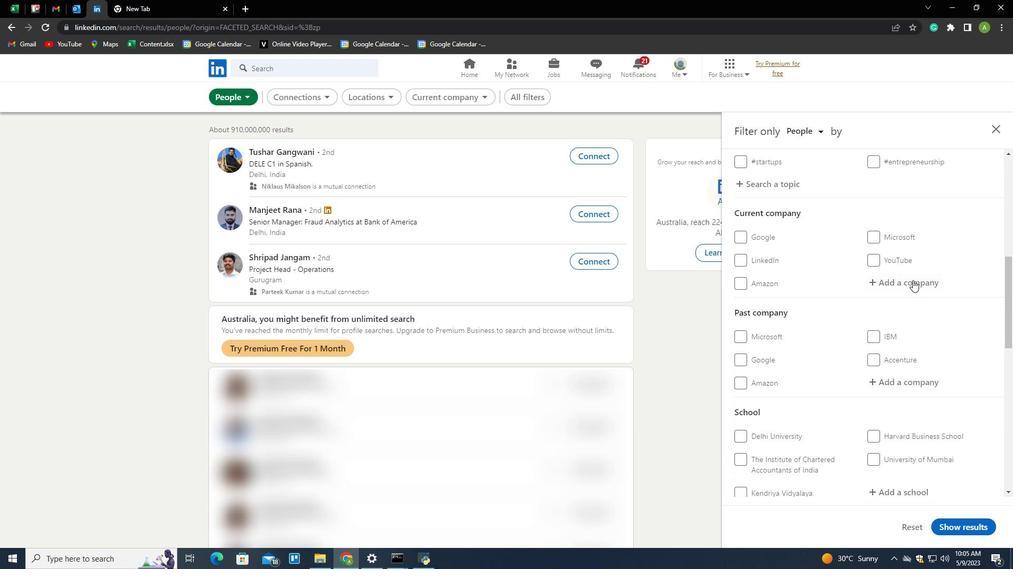
Action: Mouse pressed left at (910, 284)
Screenshot: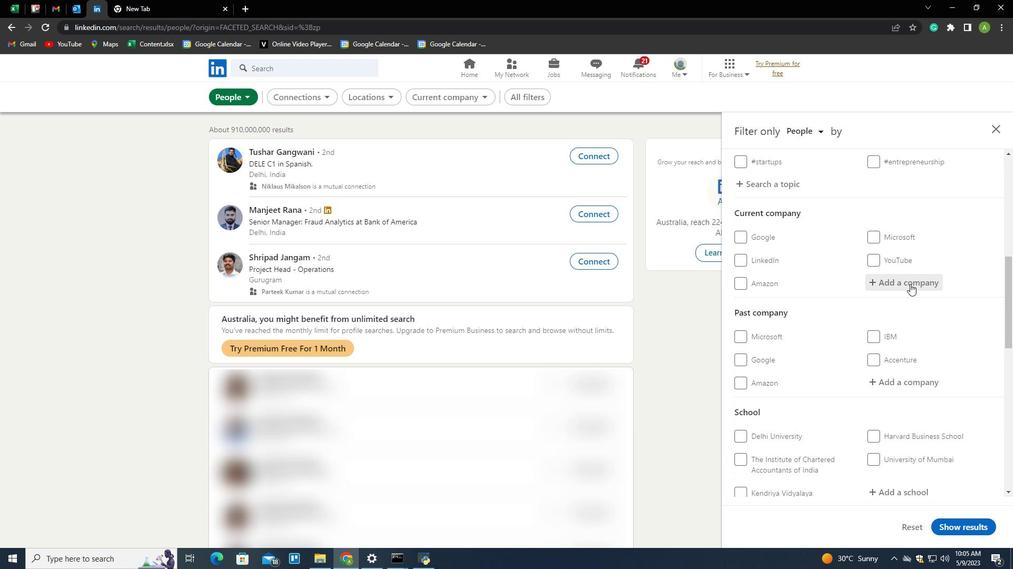 
Action: Key pressed <Key.shift><Key.shift><Key.shift><Key.shift><Key.shift><Key.shift><Key.shift><Key.shift>AFCONS<Key.space><Key.shift><Key.shift><Key.shift><Key.shift><Key.shift><Key.shift><Key.shift><Key.shift><Key.shift><Key.shift><Key.shift><Key.shift><Key.shift><Key.shift>Infrastu<Key.backspace>ructure<Key.space><Key.shift>Limited<Key.down><Key.enter>
Screenshot: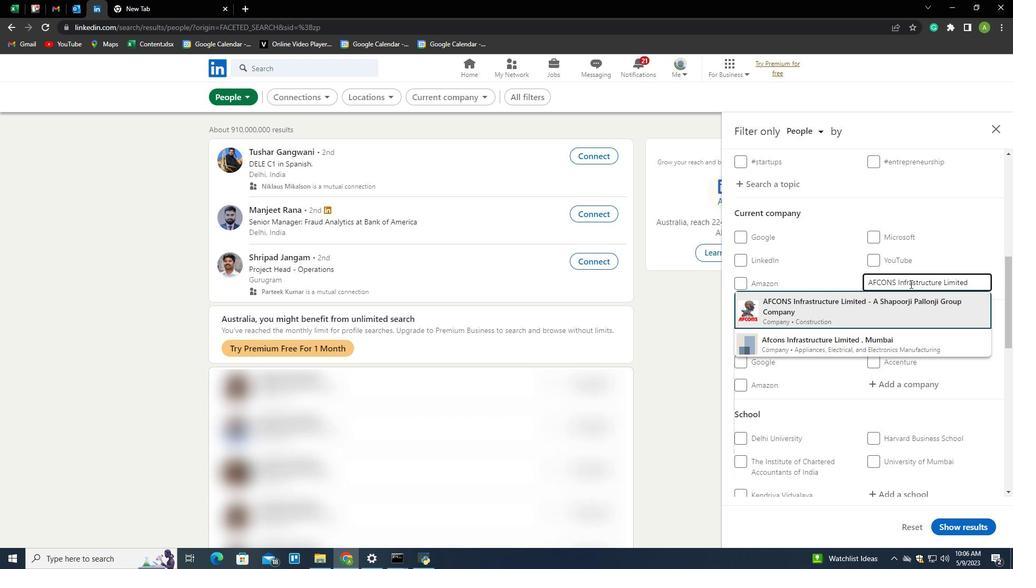 
Action: Mouse moved to (913, 286)
Screenshot: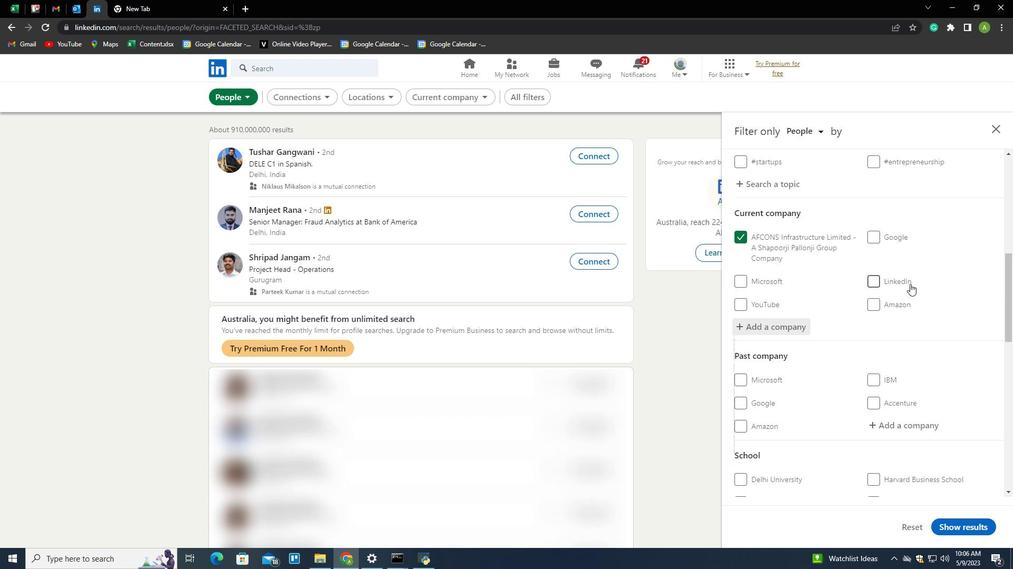 
Action: Mouse scrolled (913, 285) with delta (0, 0)
Screenshot: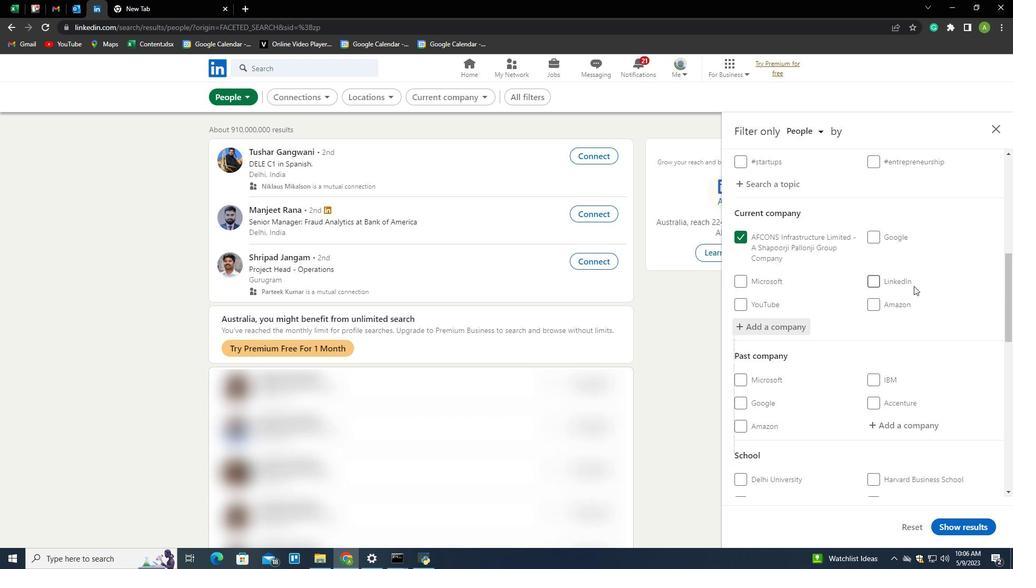 
Action: Mouse scrolled (913, 285) with delta (0, 0)
Screenshot: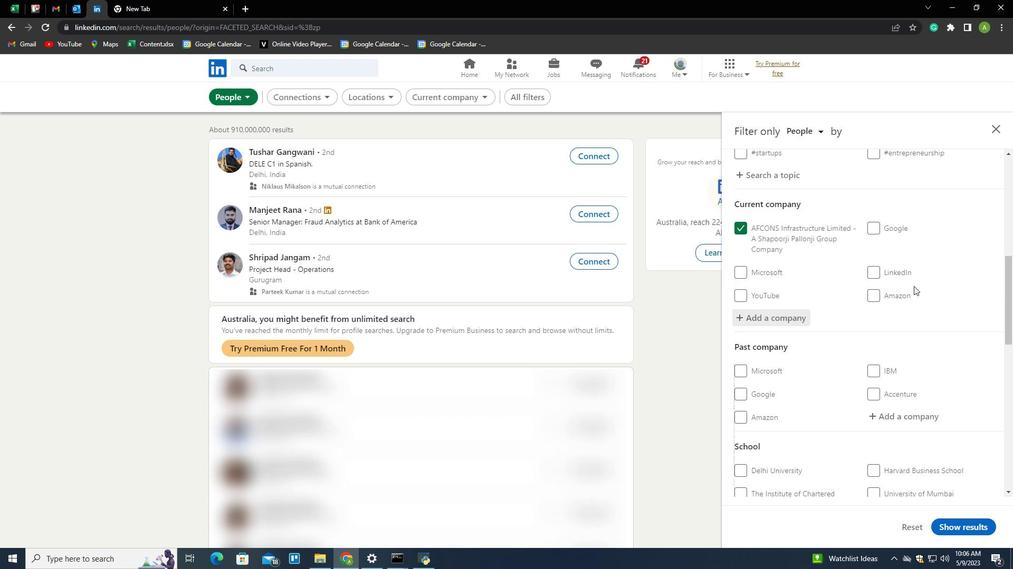 
Action: Mouse scrolled (913, 285) with delta (0, 0)
Screenshot: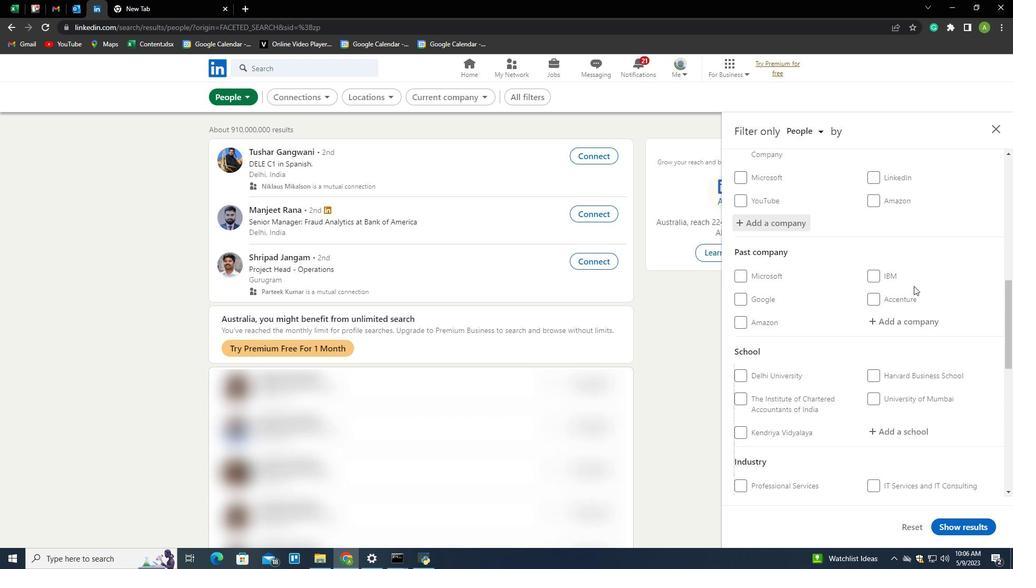 
Action: Mouse scrolled (913, 285) with delta (0, 0)
Screenshot: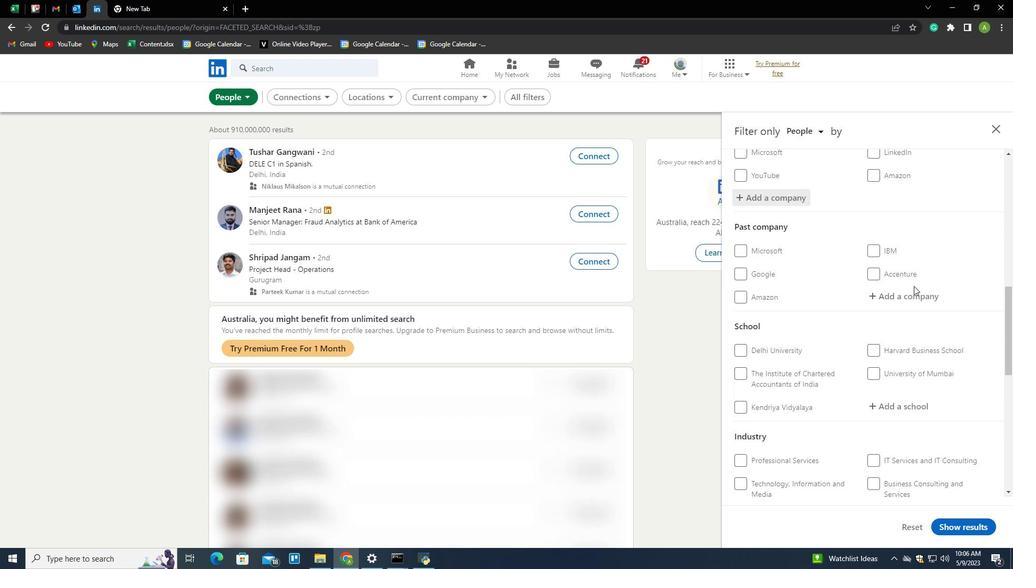
Action: Mouse scrolled (913, 285) with delta (0, 0)
Screenshot: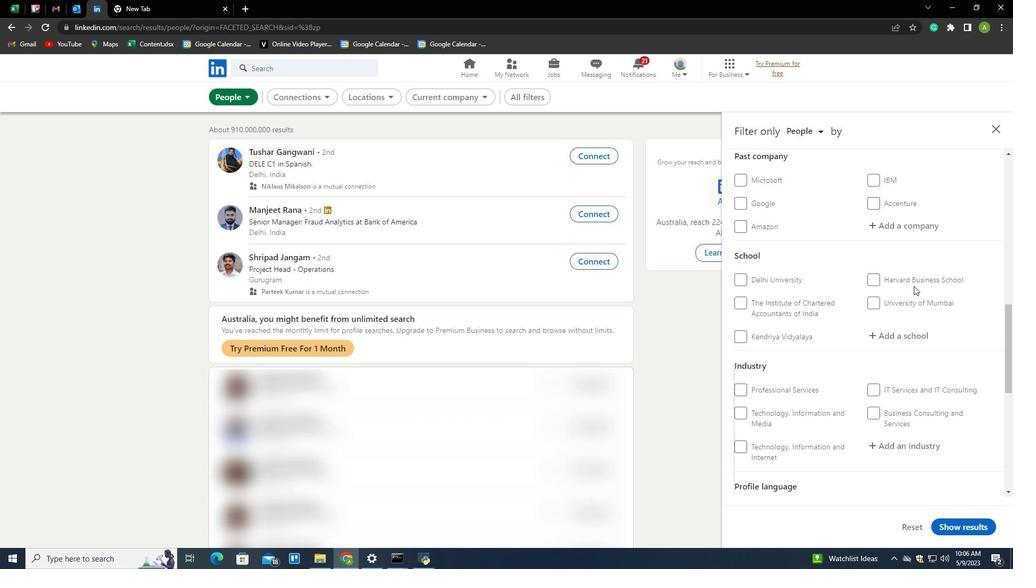 
Action: Mouse moved to (913, 274)
Screenshot: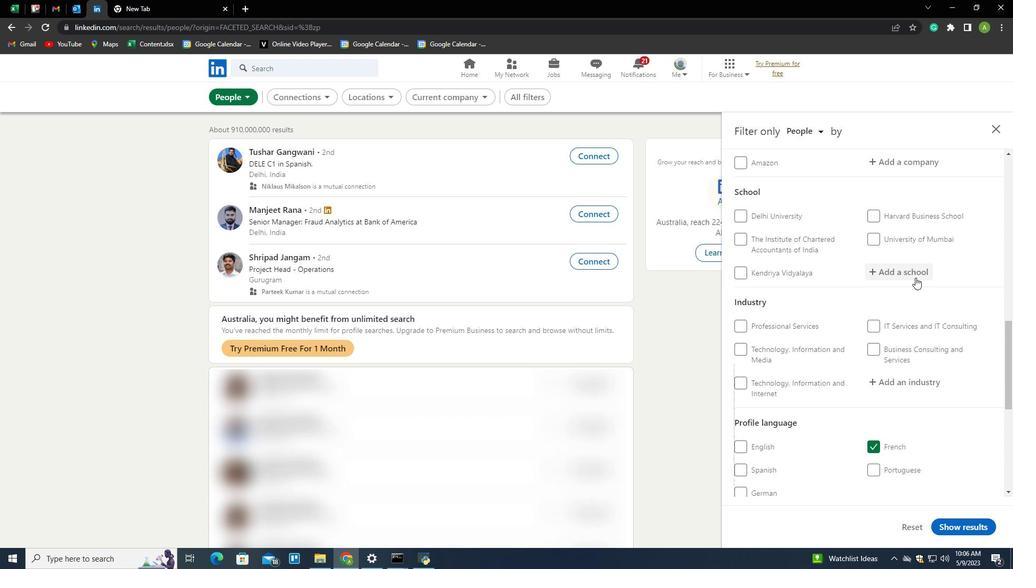 
Action: Mouse pressed left at (913, 274)
Screenshot: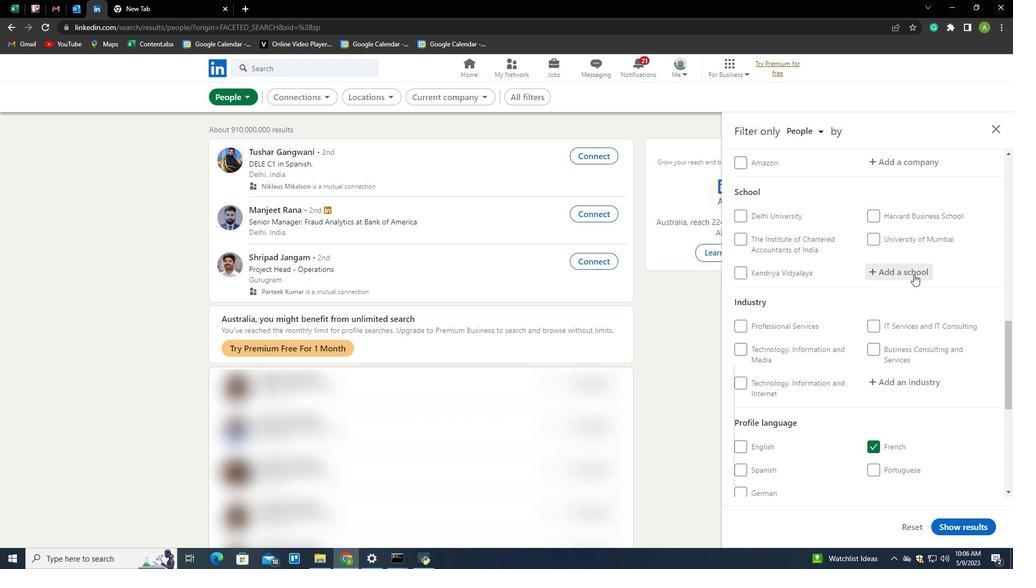 
Action: Mouse moved to (909, 276)
Screenshot: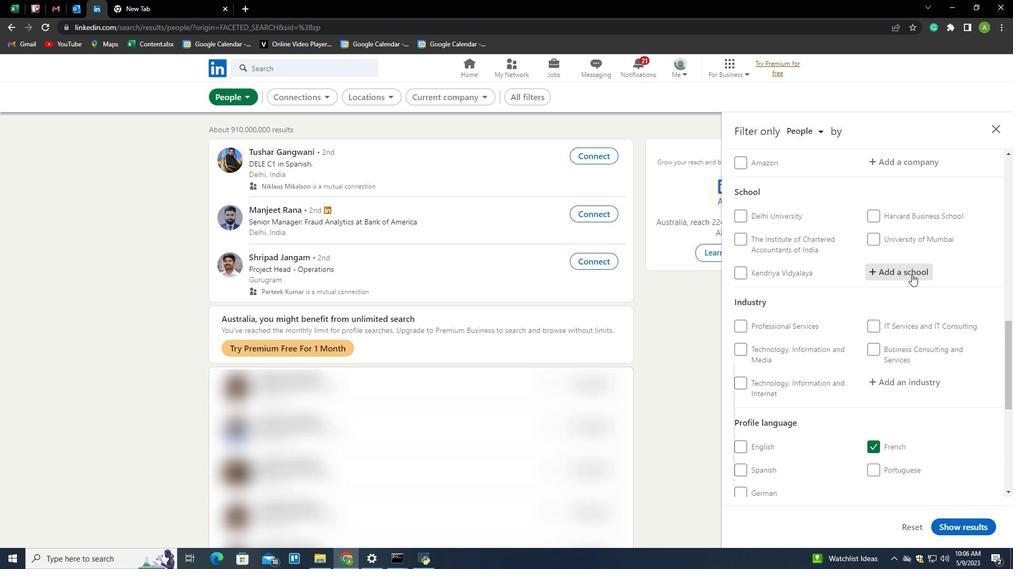 
Action: Key pressed <Key.shift>Ba<Key.backspace><Key.backspace><Key.shift><Key.shift><Key.shift><Key.shift><Key.shift><Key.shift><Key.shift><Key.shift><Key.shift><Key.shift><Key.shift><Key.shift><Key.shift>Lady<Key.space><Key.shift><Key.shift><Key.shift><Key.shift><Key.shift><Key.shift><Key.shift><Key.shift><Key.shift><Key.shift><Key.shift><Key.shift><Key.shift><Key.shift><Key.shift>Irwing<Key.space><Key.shift><Key.shift><Key.shift><Key.shift><Key.shift><Key.shift><Key.shift><Key.shift><Key.shift><Key.shift><Key.shift><Key.shift><Key.shift><Key.shift><Key.shift><Key.shift><Key.shift><Key.shift><Key.shift><Key.shift><Key.shift><Key.shift><Key.shift><Key.shift><Key.shift><Key.shift><Key.shift><Key.shift><Key.shift><Key.shift><Key.shift><Key.shift><Key.shift><Key.shift><Key.shift><Key.shift><Key.shift><Key.shift><Key.backspace><Key.backspace><Key.space><Key.shift>College<Key.down><Key.enter>
Screenshot: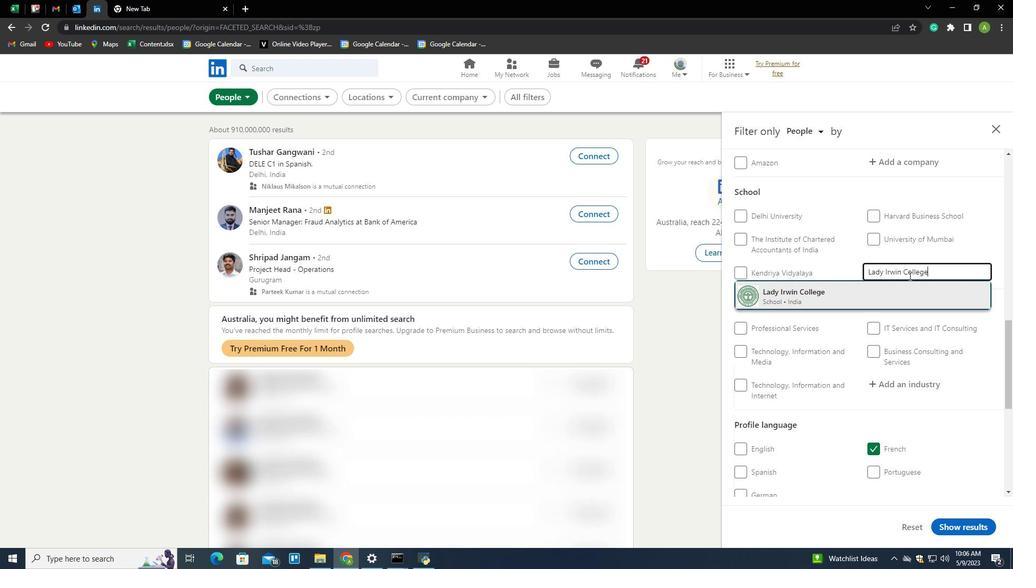 
Action: Mouse scrolled (909, 275) with delta (0, 0)
Screenshot: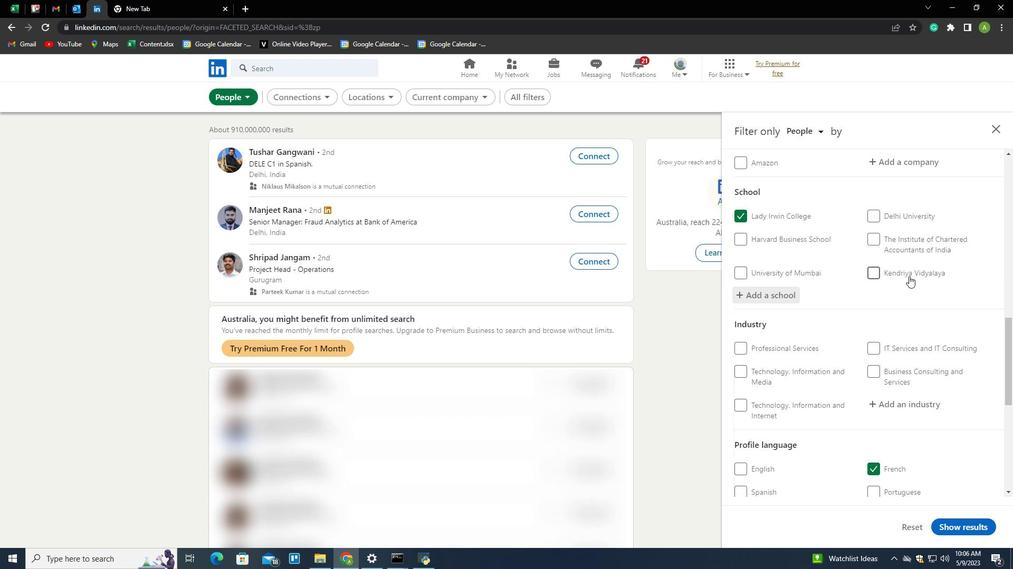 
Action: Mouse scrolled (909, 275) with delta (0, 0)
Screenshot: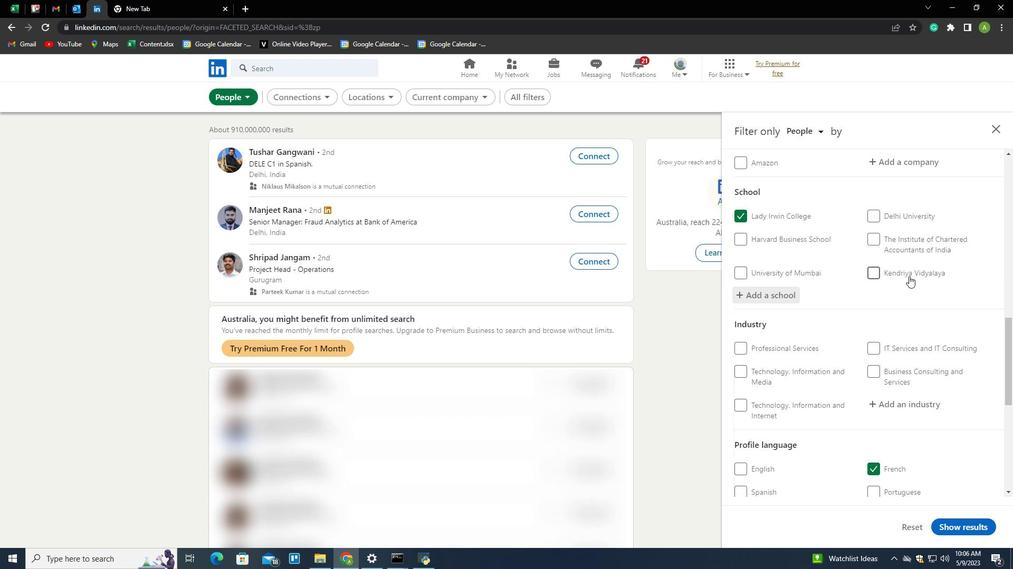 
Action: Mouse scrolled (909, 275) with delta (0, 0)
Screenshot: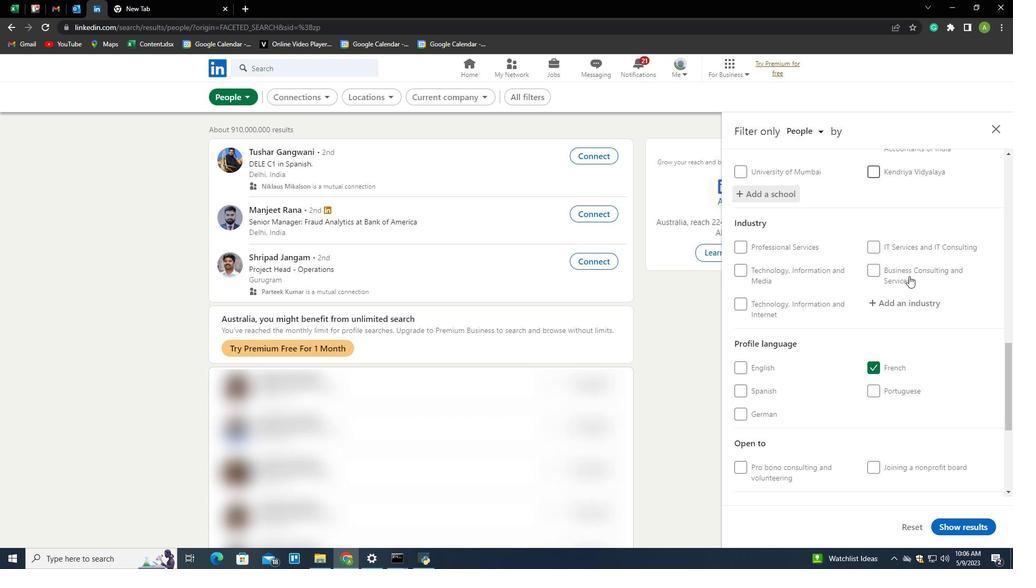 
Action: Mouse moved to (904, 253)
Screenshot: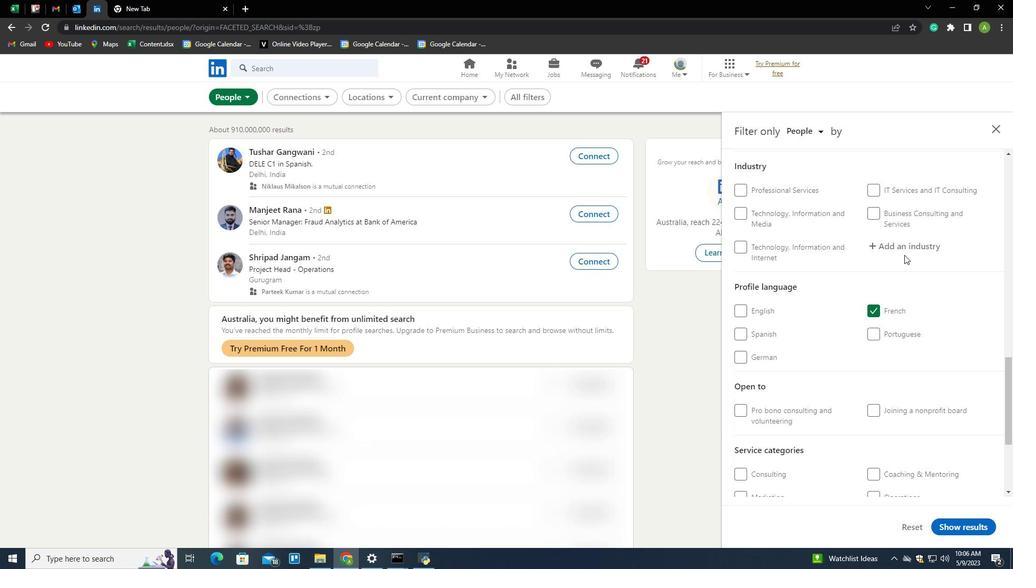 
Action: Mouse pressed left at (904, 253)
Screenshot: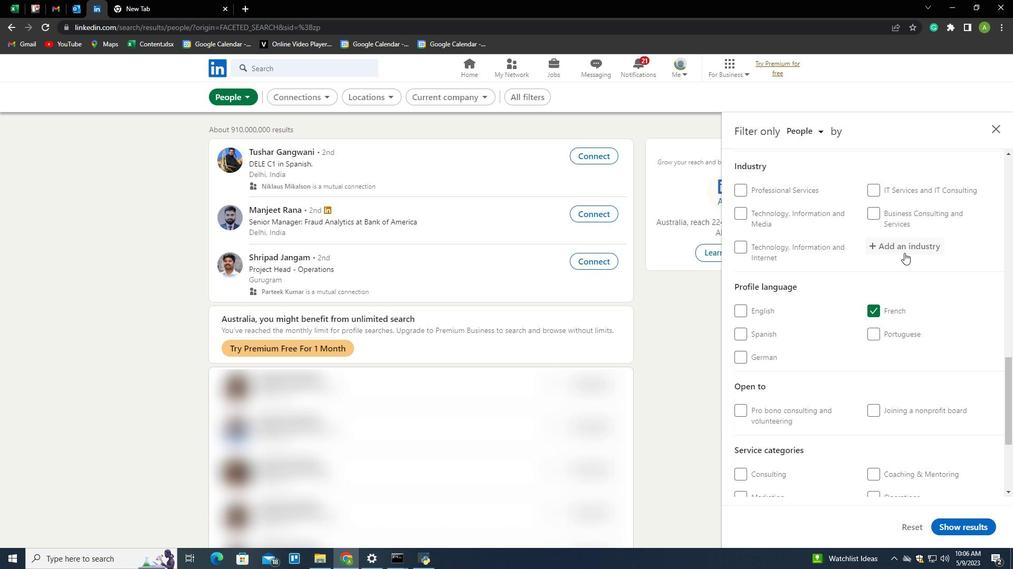 
Action: Mouse moved to (903, 253)
Screenshot: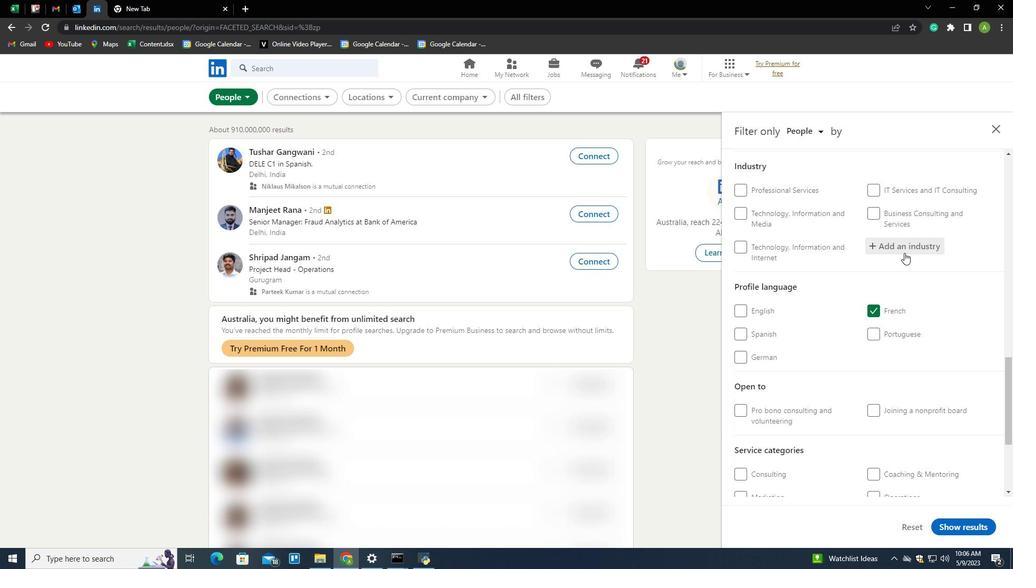 
Action: Key pressed <Key.shift>Transportation<Key.space><Key.shift><Key.shift><Key.shift><Key.shift><Key.shift><Key.shift><Key.shift><Key.shift><Key.shift><Key.shift>Programs<Key.down><Key.enter>
Screenshot: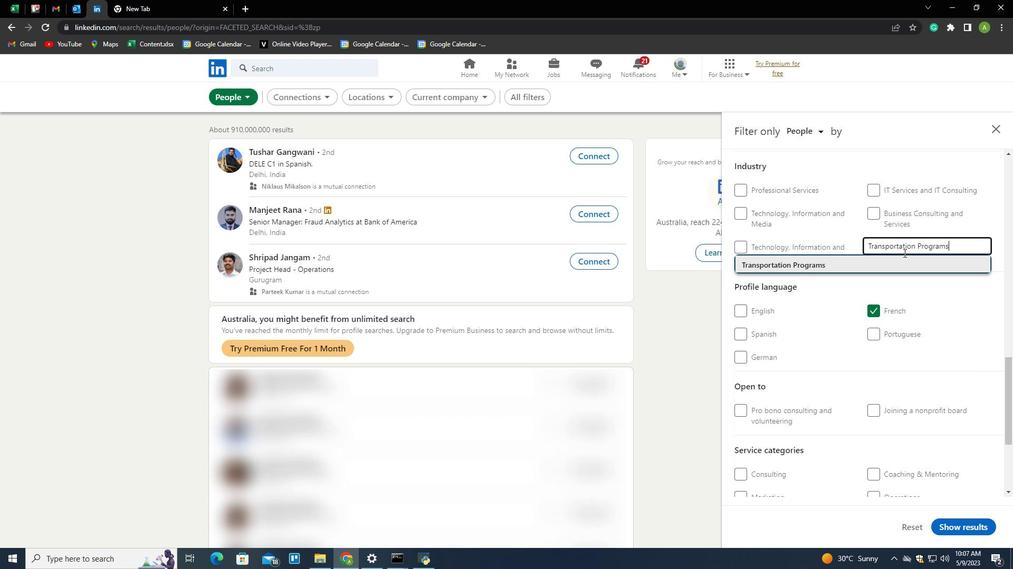 
Action: Mouse scrolled (903, 252) with delta (0, 0)
Screenshot: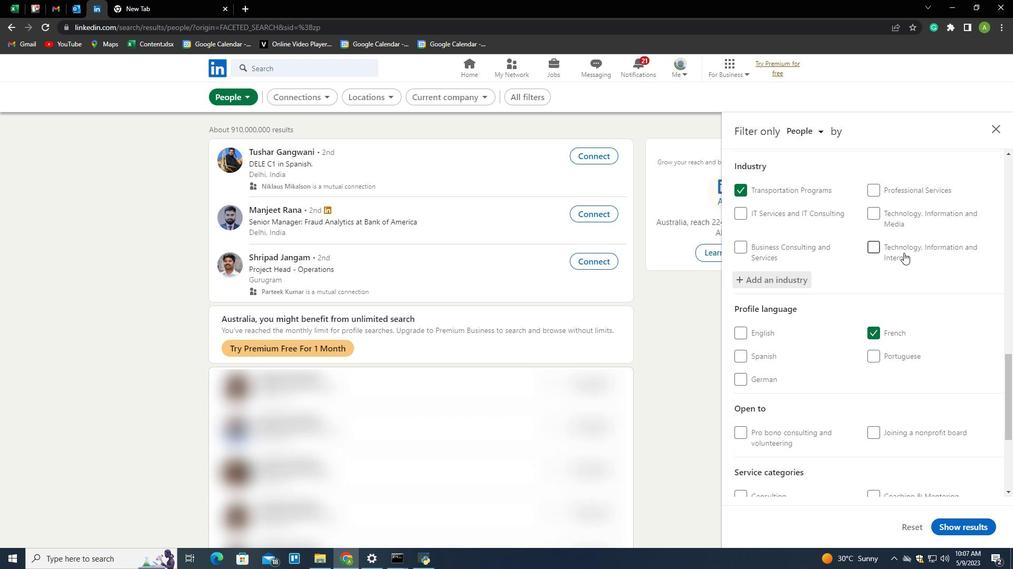 
Action: Mouse scrolled (903, 252) with delta (0, 0)
Screenshot: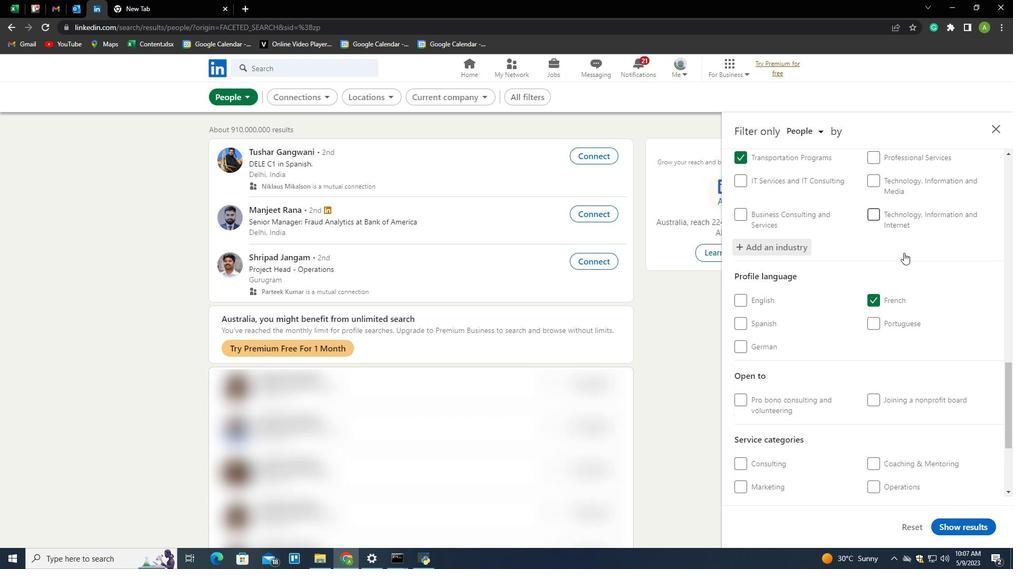 
Action: Mouse scrolled (903, 252) with delta (0, 0)
Screenshot: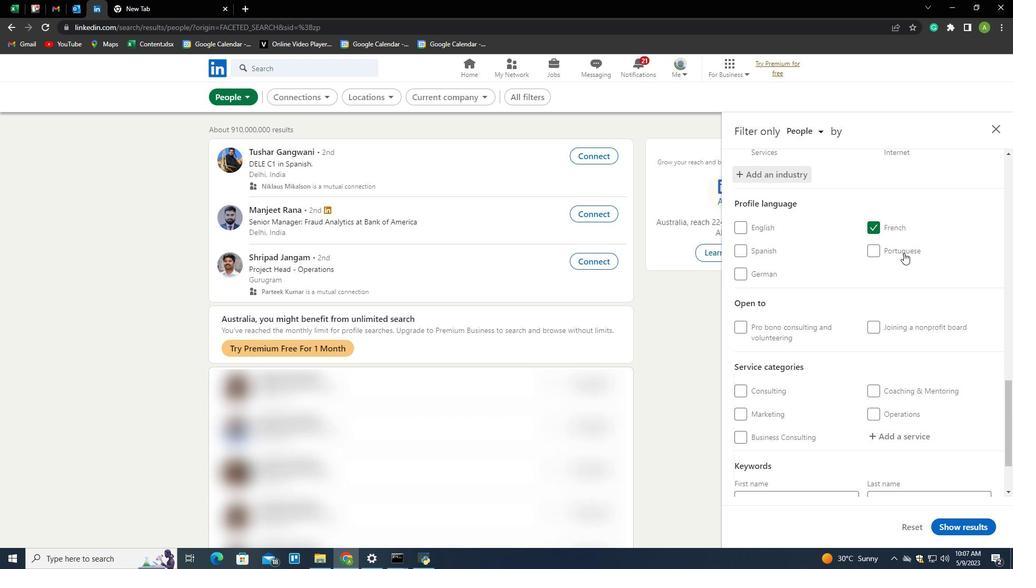 
Action: Mouse scrolled (903, 252) with delta (0, 0)
Screenshot: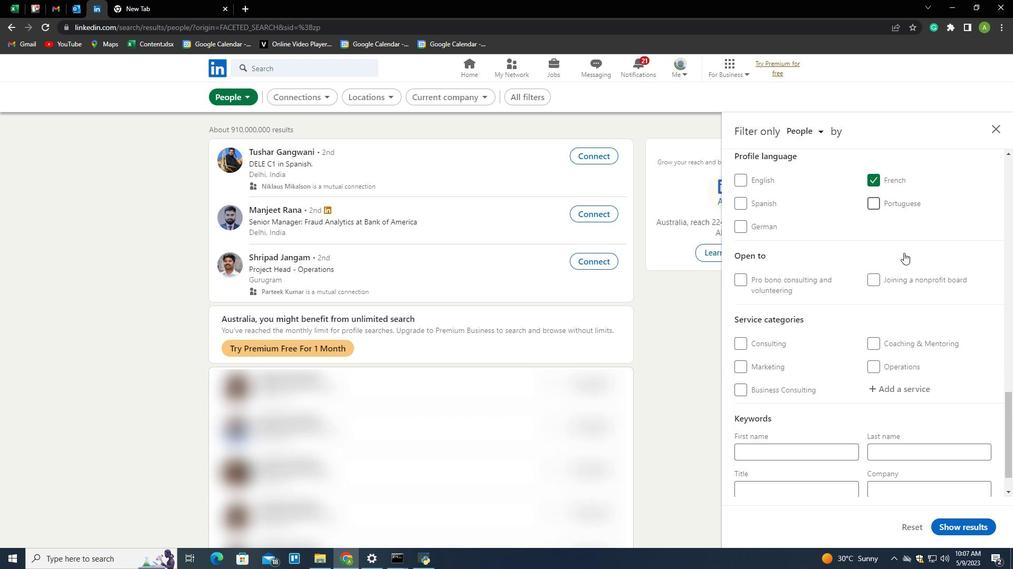 
Action: Mouse scrolled (903, 252) with delta (0, 0)
Screenshot: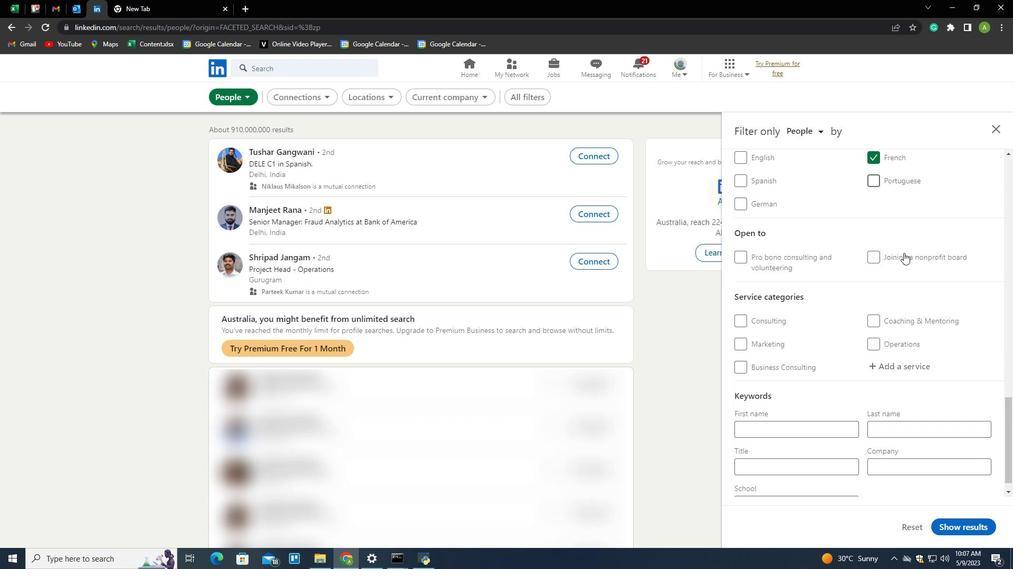 
Action: Mouse scrolled (903, 252) with delta (0, 0)
Screenshot: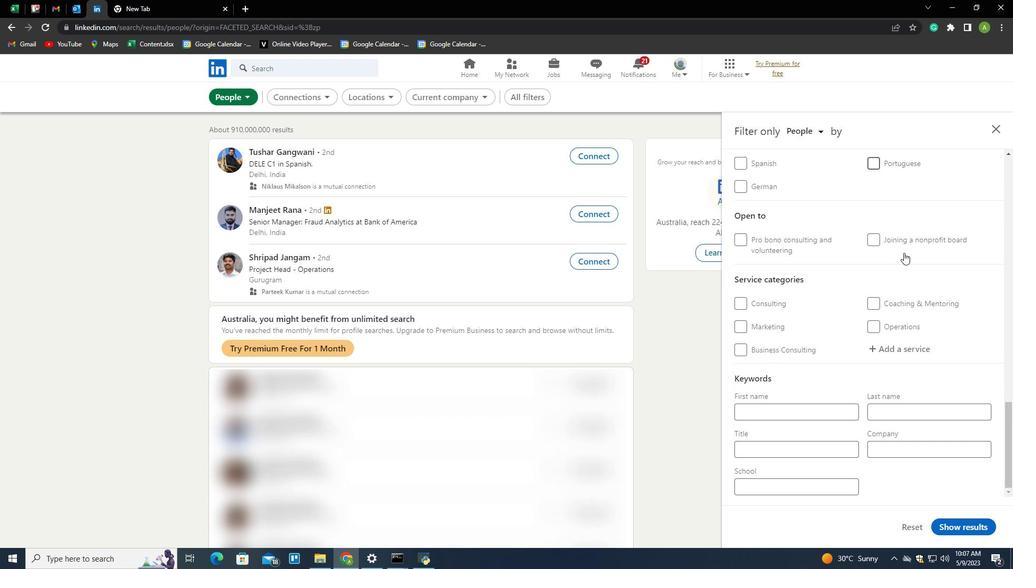 
Action: Mouse moved to (888, 350)
Screenshot: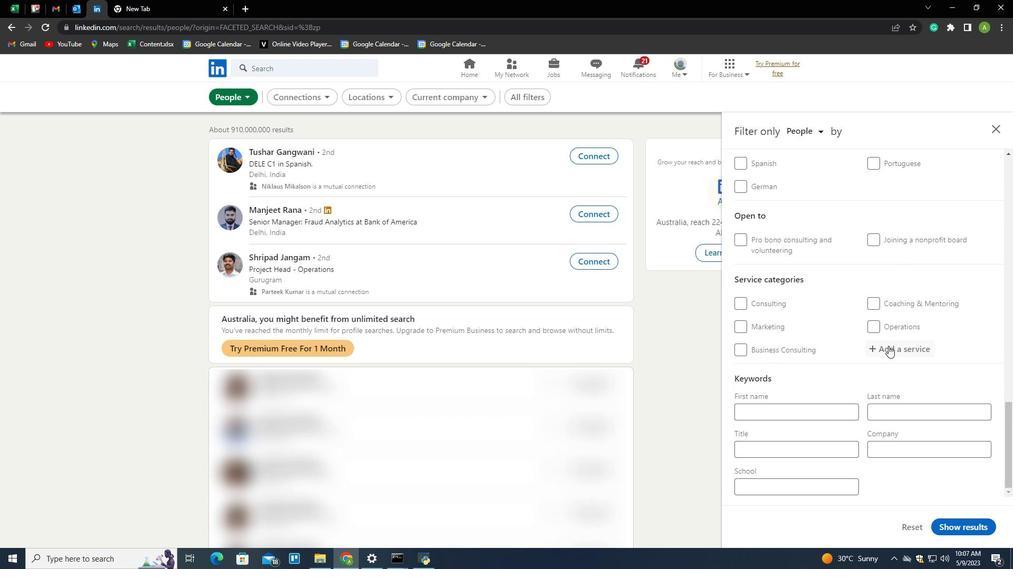 
Action: Mouse pressed left at (888, 350)
Screenshot: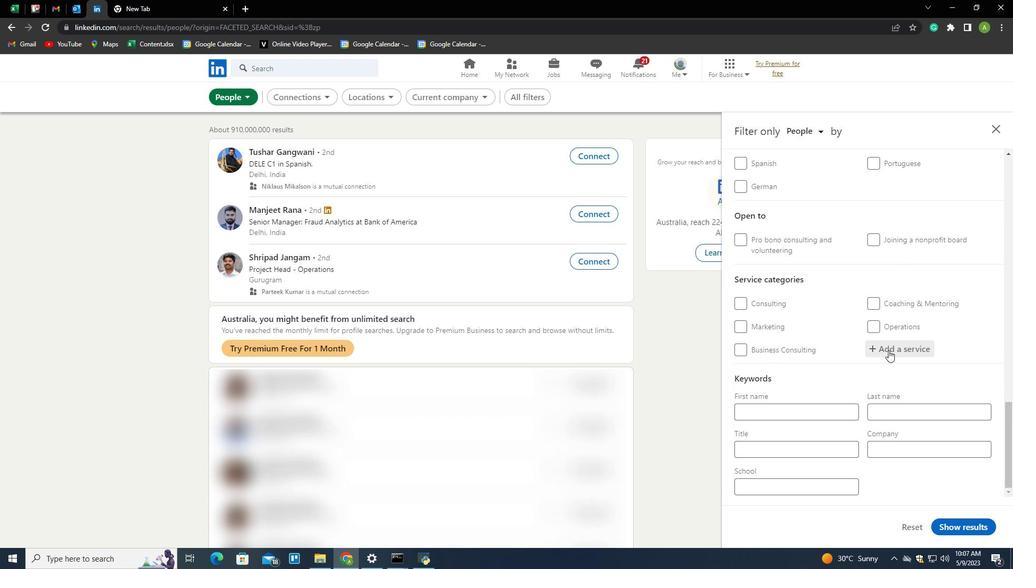 
Action: Mouse moved to (888, 351)
Screenshot: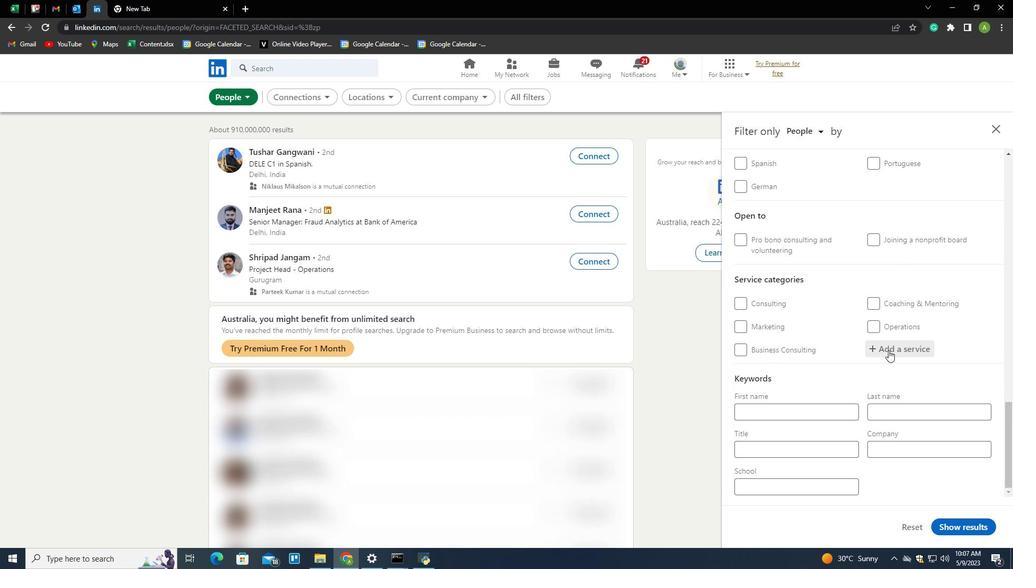 
Action: Key pressed <Key.shift><Key.shift><Key.shift><Key.shift><Key.shift><Key.shift>Growth<Key.space><Key.shift>Marketing<Key.down><Key.enter>
Screenshot: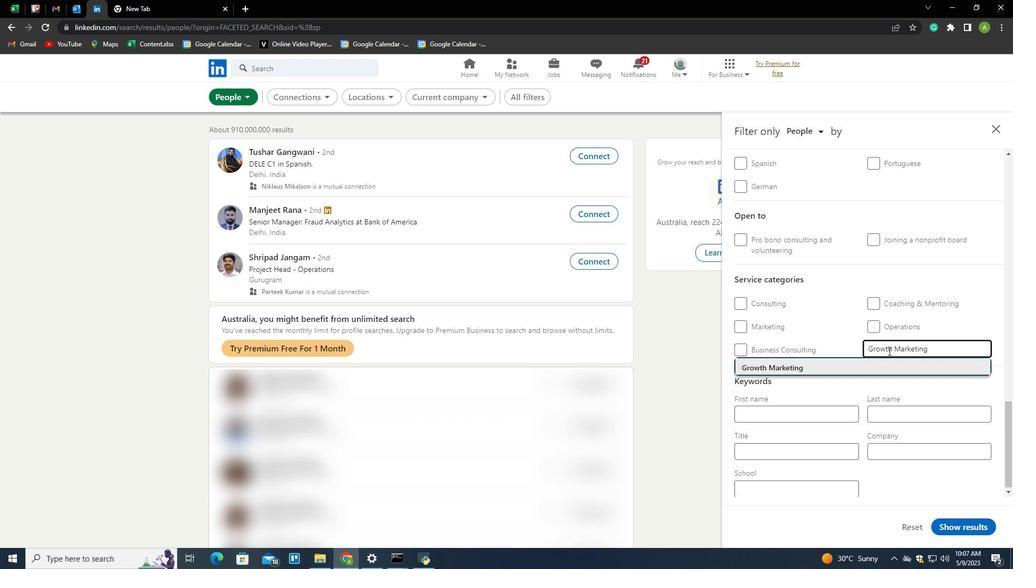 
Action: Mouse moved to (885, 342)
Screenshot: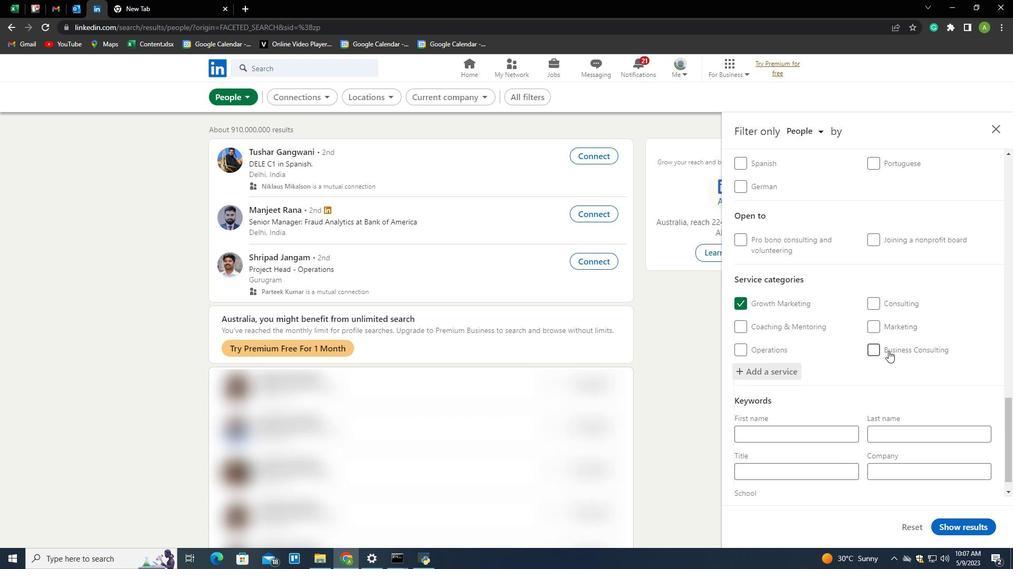 
Action: Mouse scrolled (885, 341) with delta (0, 0)
Screenshot: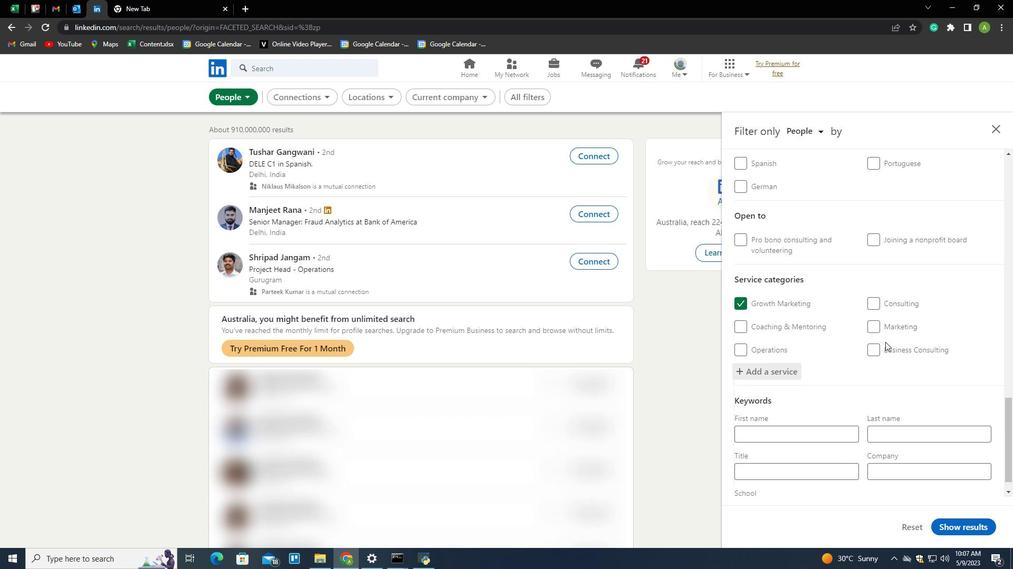 
Action: Mouse scrolled (885, 341) with delta (0, 0)
Screenshot: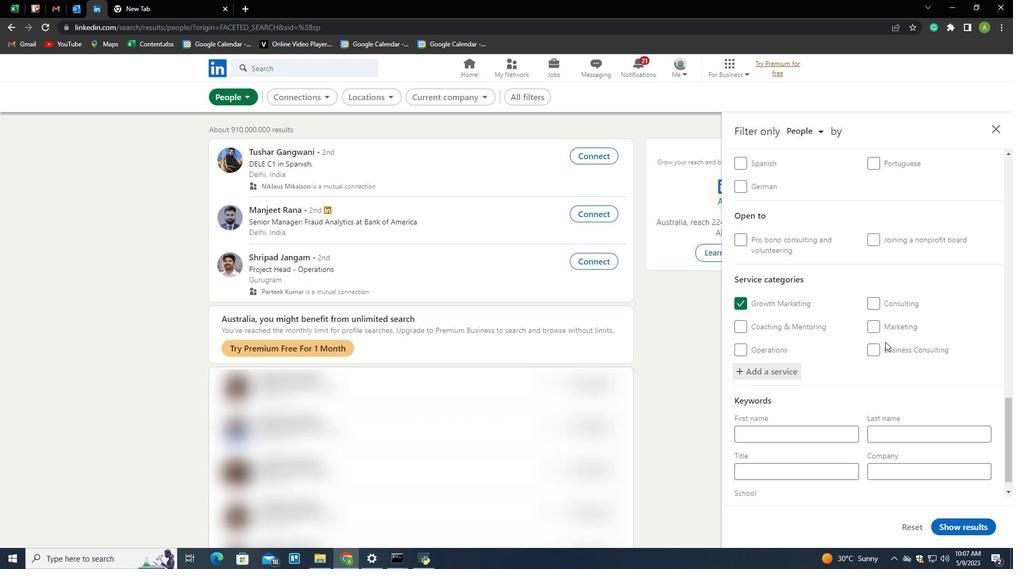 
Action: Mouse scrolled (885, 341) with delta (0, 0)
Screenshot: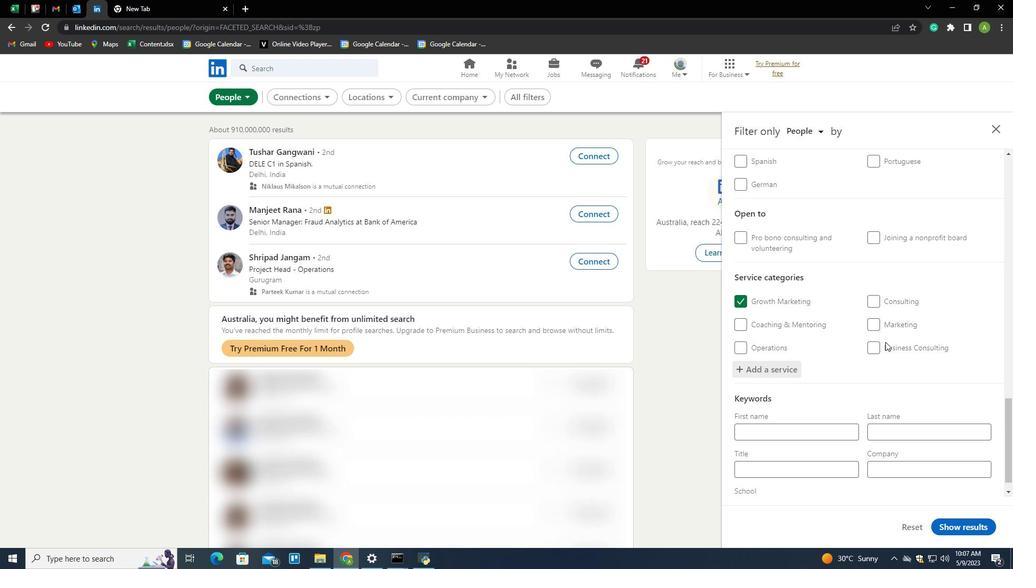 
Action: Mouse scrolled (885, 341) with delta (0, 0)
Screenshot: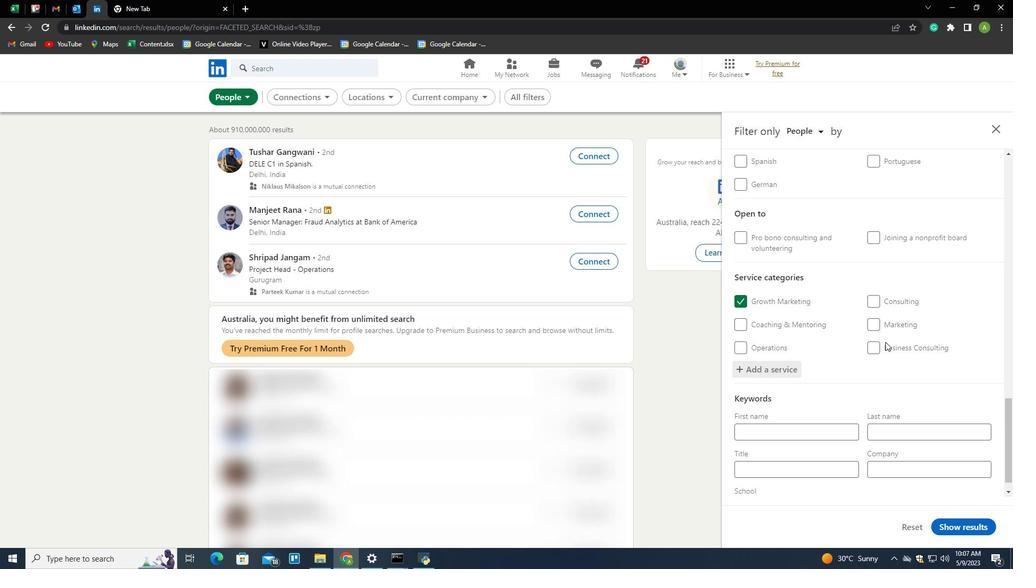 
Action: Mouse scrolled (885, 341) with delta (0, 0)
Screenshot: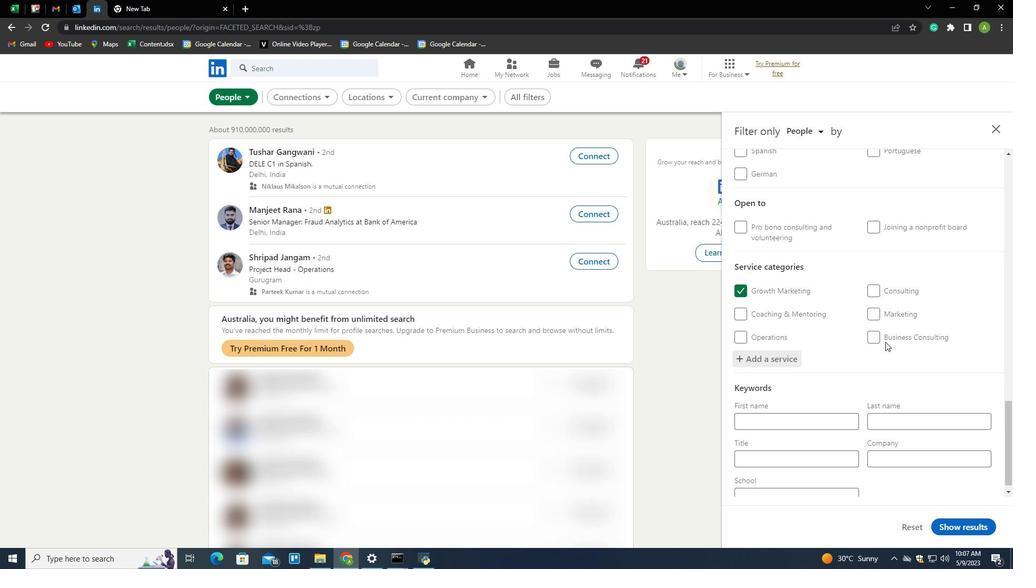 
Action: Mouse scrolled (885, 341) with delta (0, 0)
Screenshot: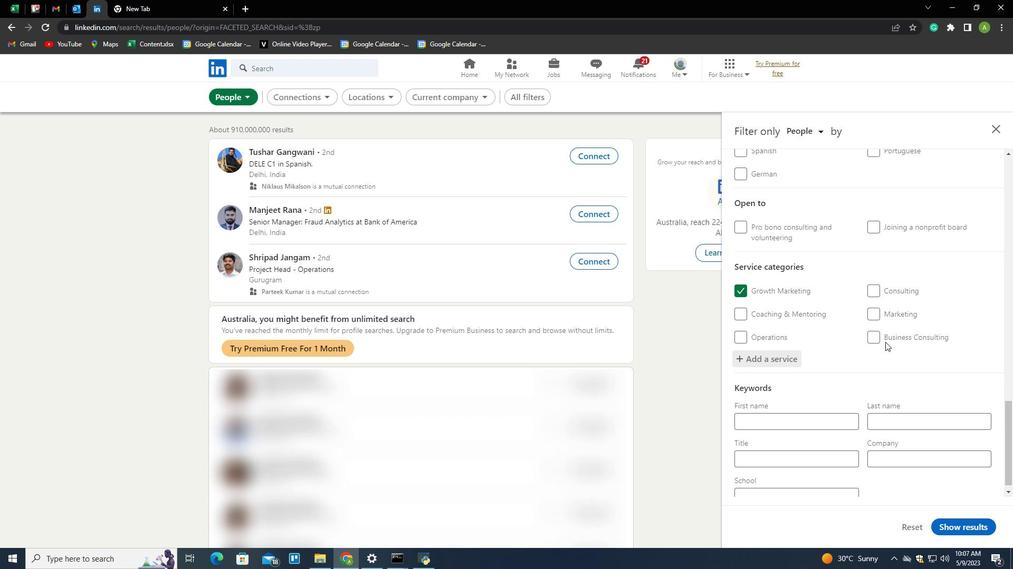 
Action: Mouse moved to (824, 451)
Screenshot: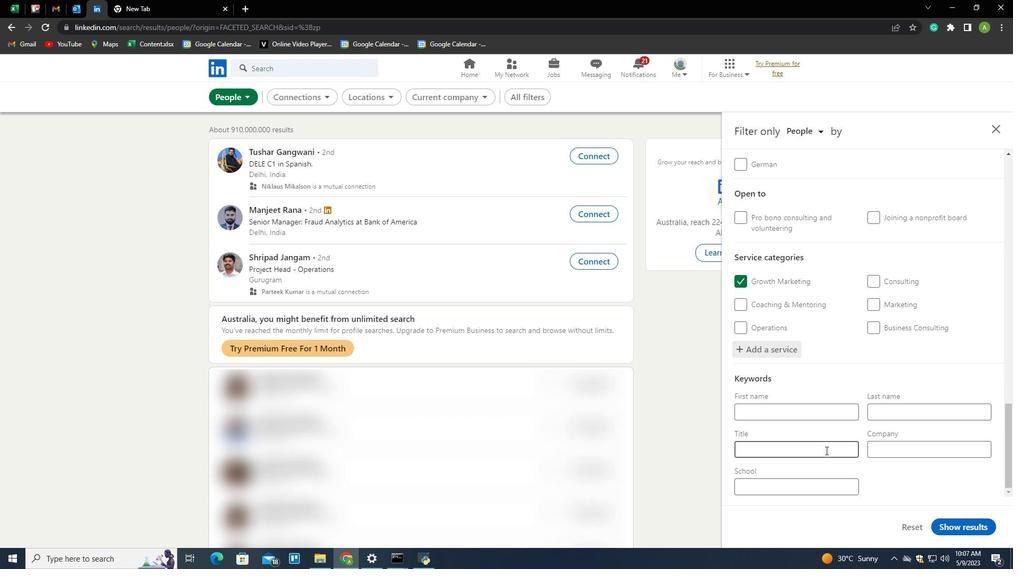 
Action: Mouse pressed left at (824, 451)
Screenshot: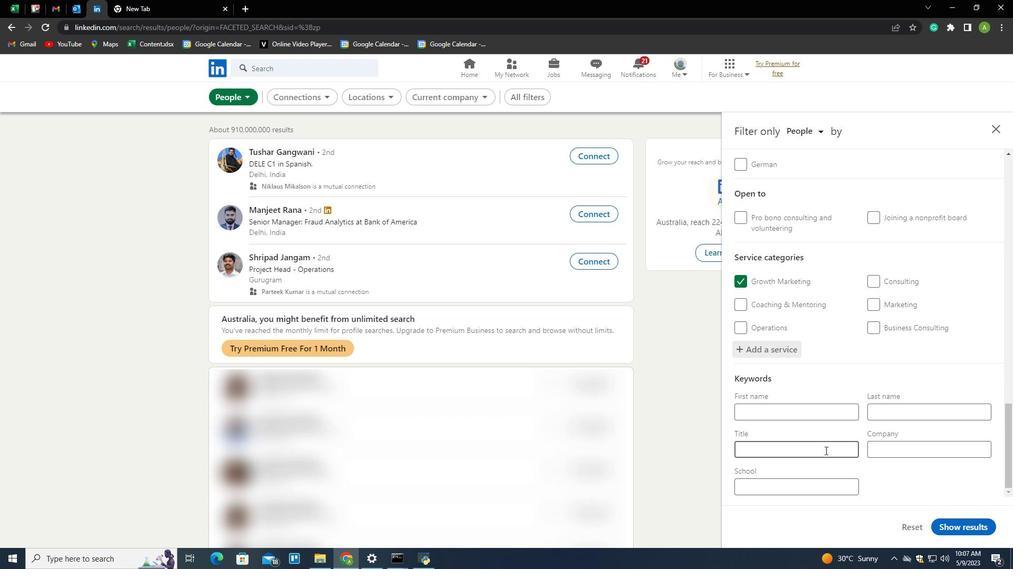 
Action: Key pressed <Key.shift>Accounts<Key.space><Key.shift>Payable<Key.shift>?<Key.shift>R<Key.backspace><Key.backspace>/<Key.shift>Recee<Key.backspace>ivable<Key.space><Key.shift>Clerk
Screenshot: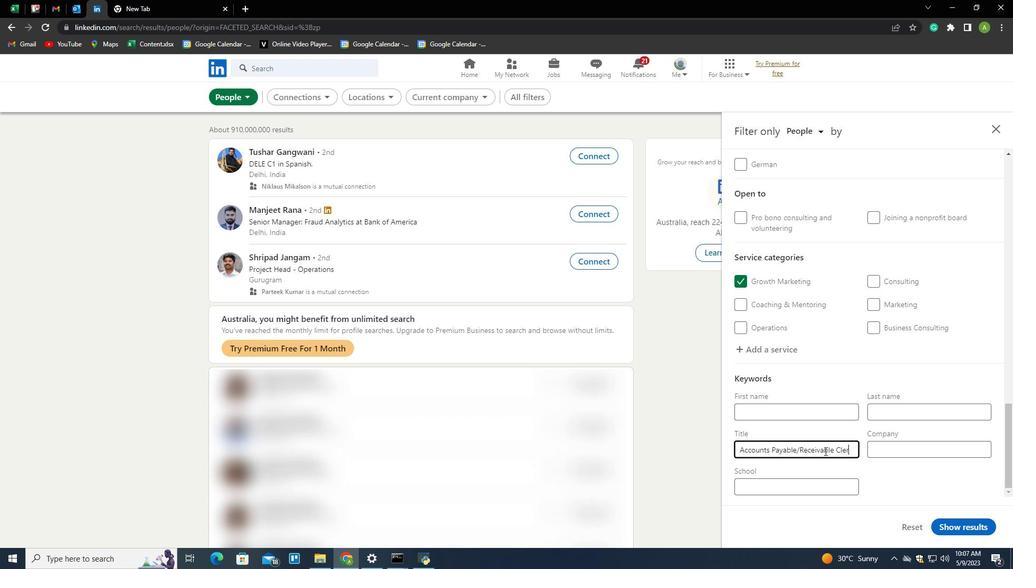 
Action: Mouse moved to (924, 485)
Screenshot: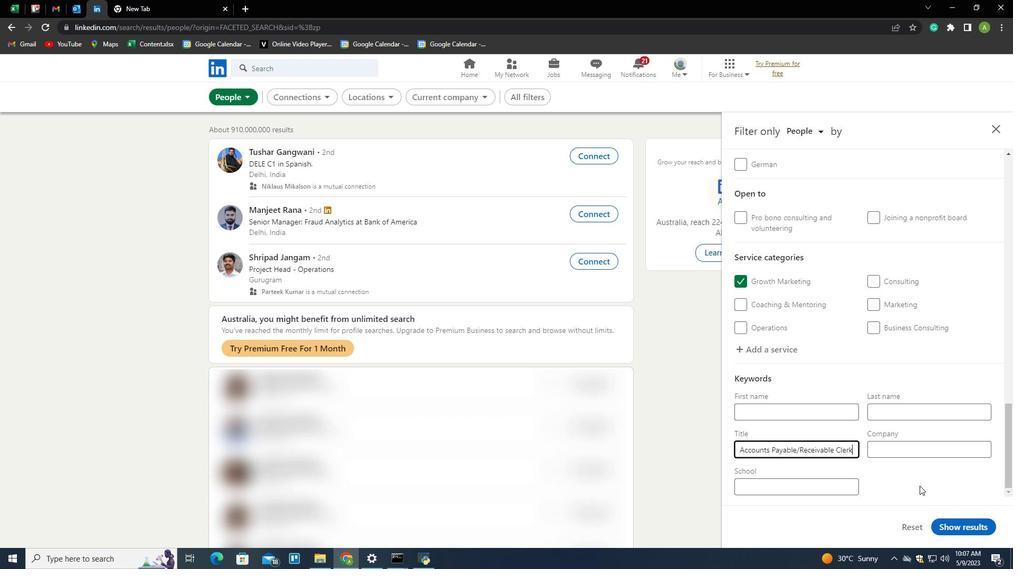 
Action: Mouse pressed left at (924, 485)
Screenshot: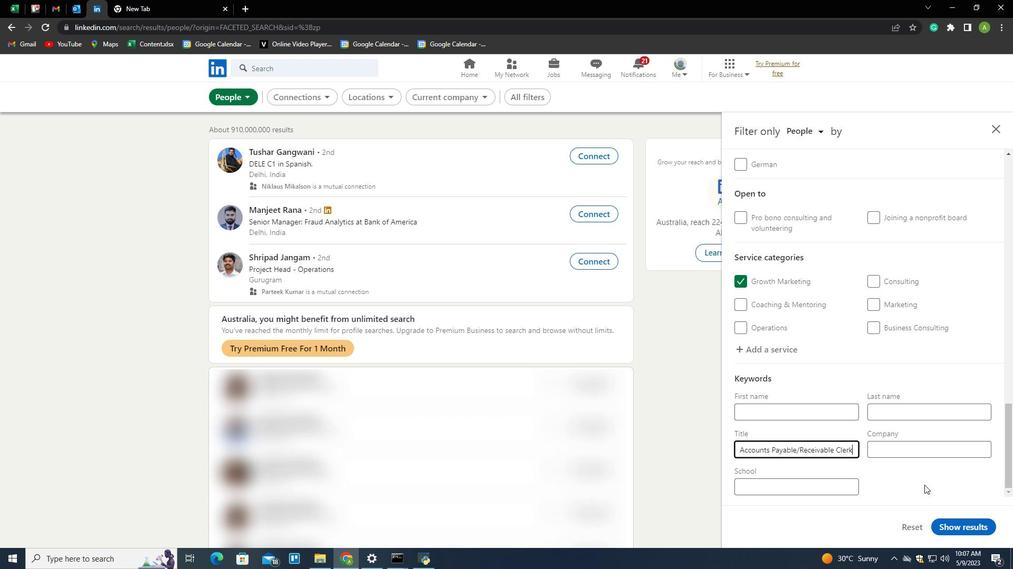 
Action: Mouse moved to (970, 530)
Screenshot: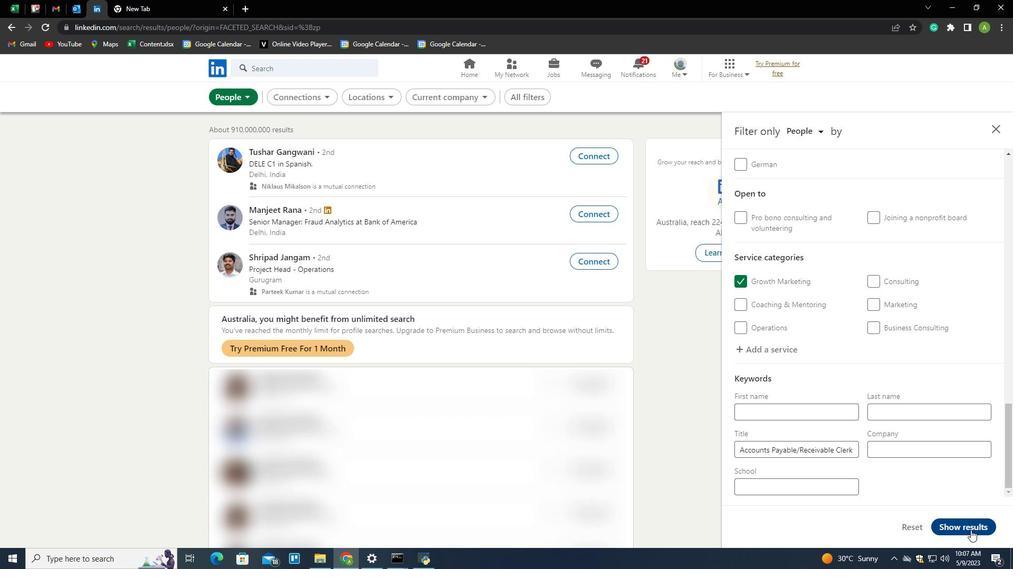 
Action: Mouse pressed left at (970, 530)
Screenshot: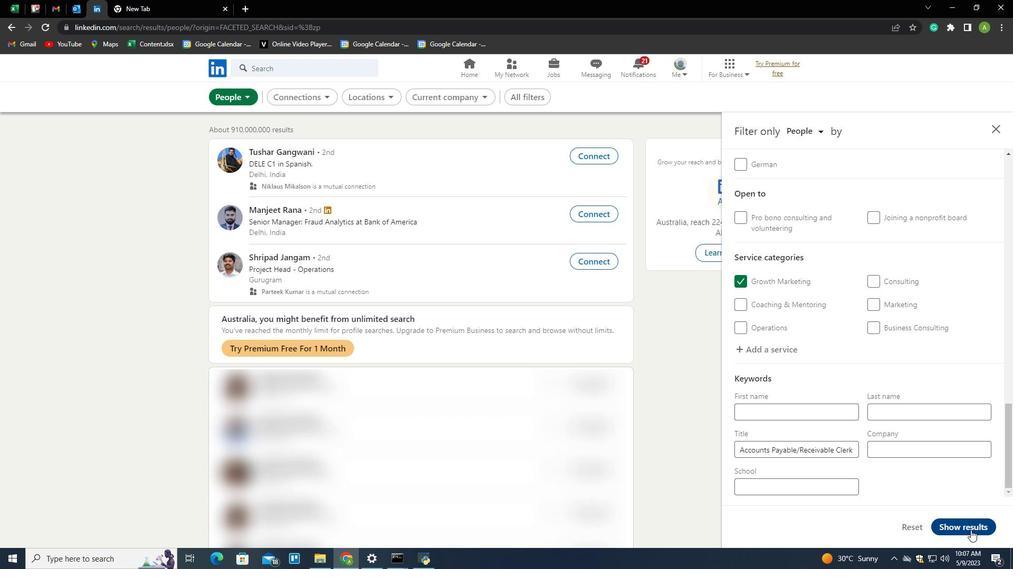 
